 Task: Log work in the project WhiteCap for the issue 'Develop a new tool for automated testing of machine learning models for predictive maintenance' spent time as '4w 2d 14h 44m' and remaining time as '4w 3d 2h 55m' and move to bottom of backlog. Now add the issue to the epic 'Digital Transformation'.
Action: Mouse moved to (918, 360)
Screenshot: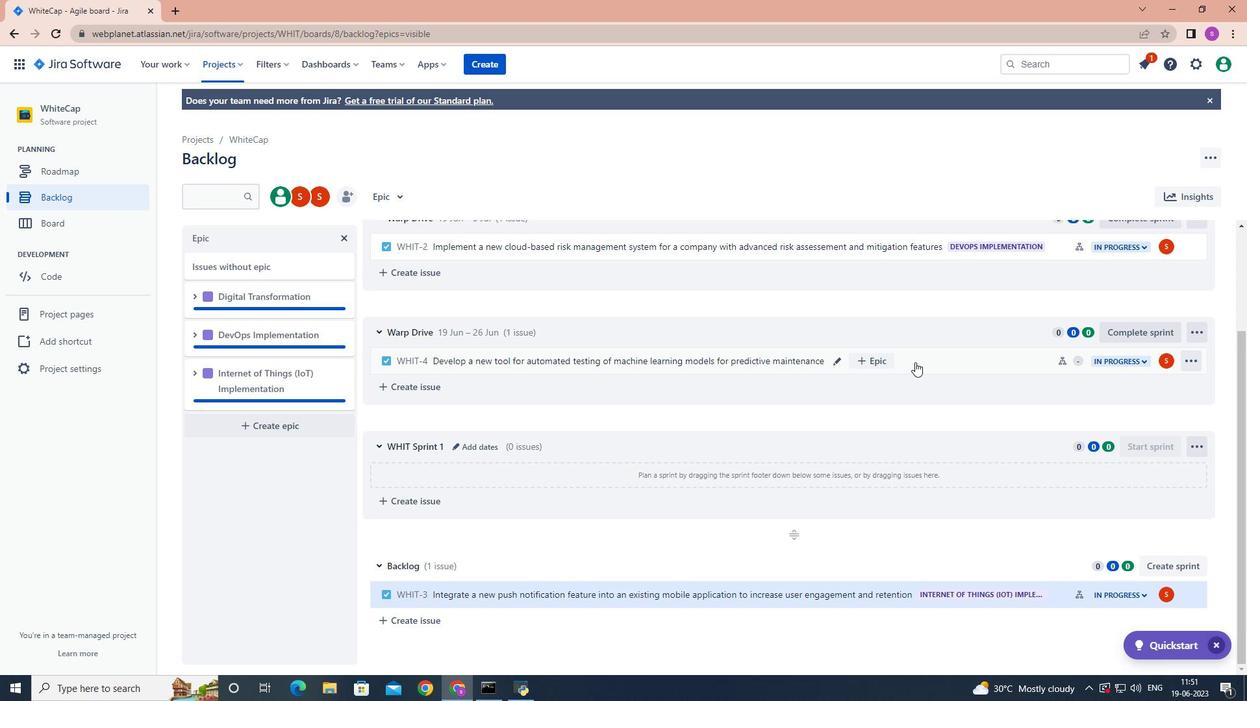 
Action: Mouse pressed left at (918, 360)
Screenshot: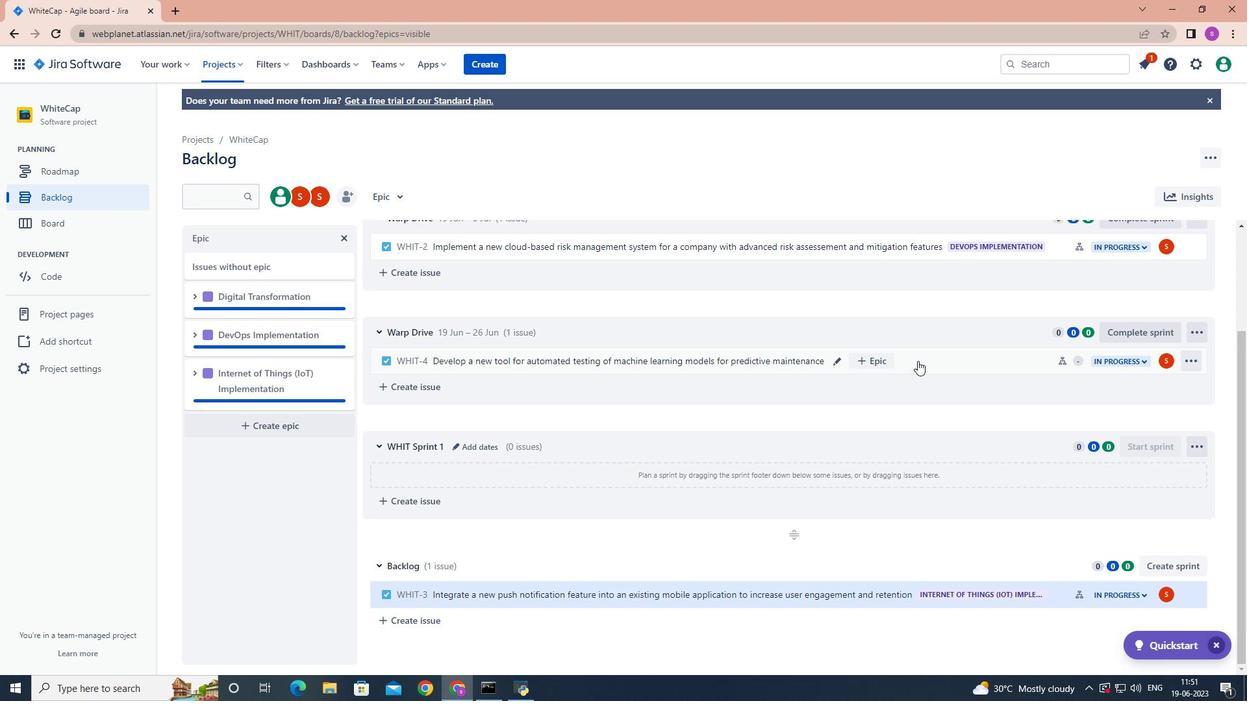 
Action: Mouse moved to (1191, 237)
Screenshot: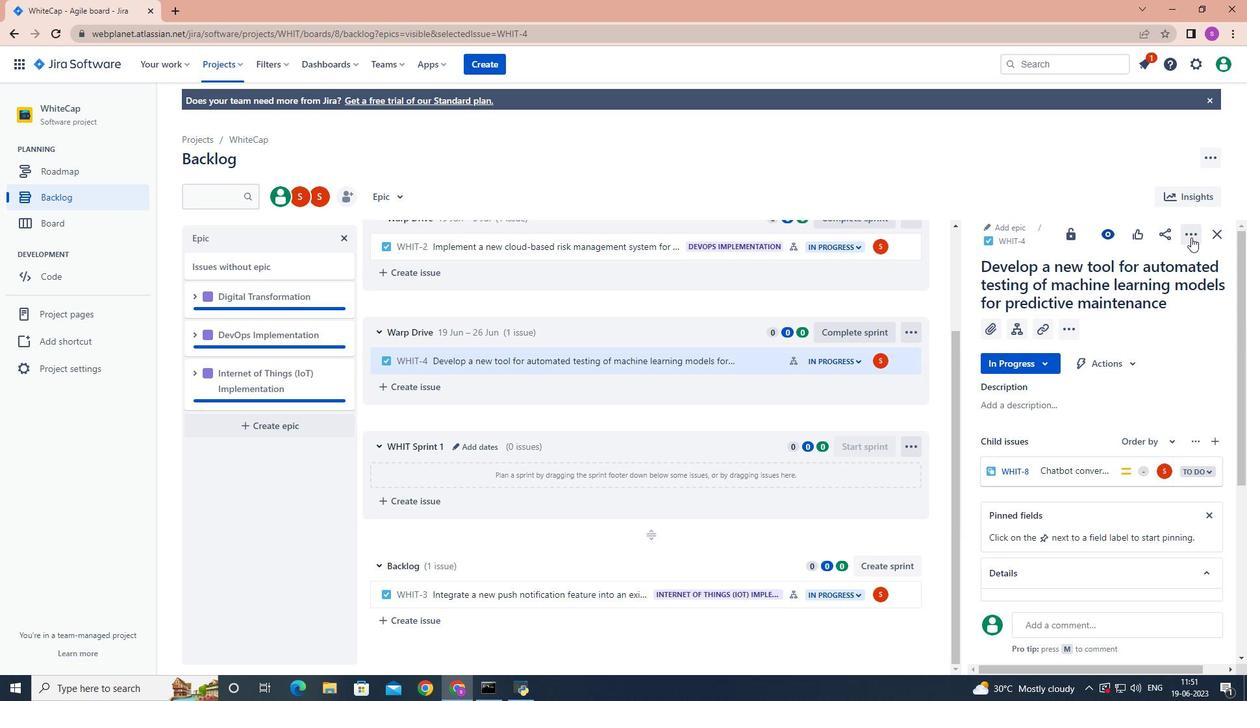 
Action: Mouse pressed left at (1191, 237)
Screenshot: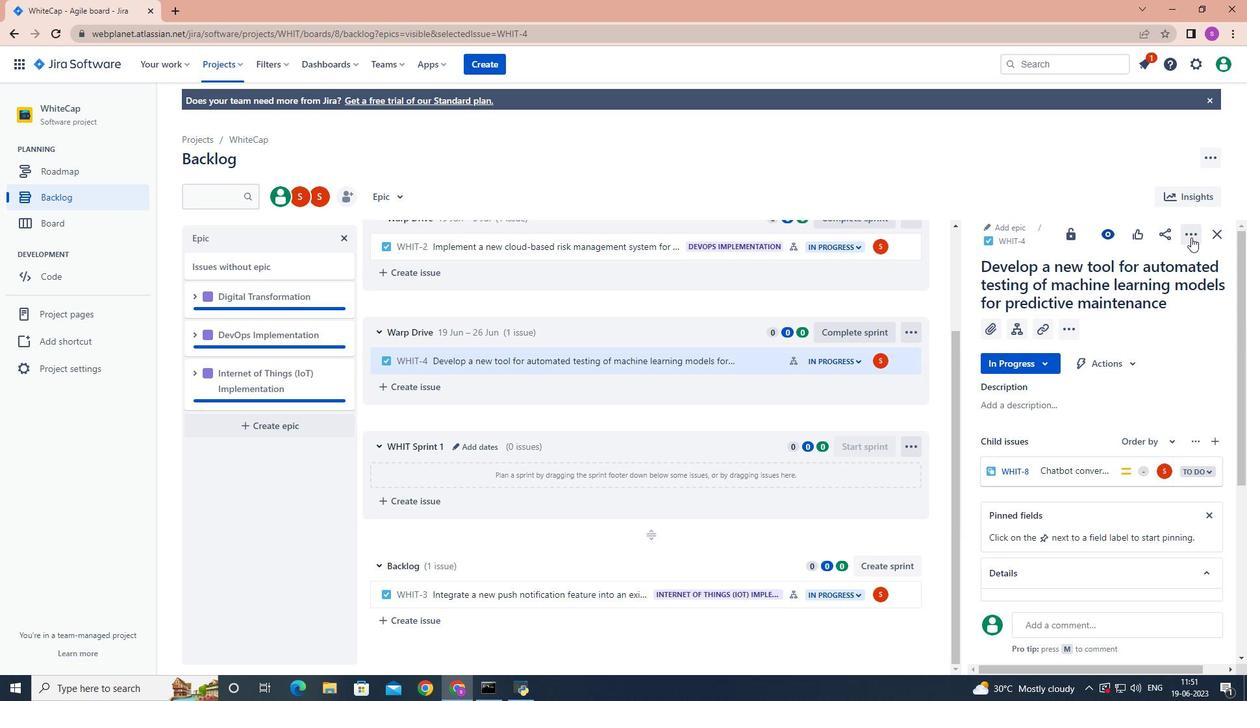 
Action: Mouse moved to (1140, 267)
Screenshot: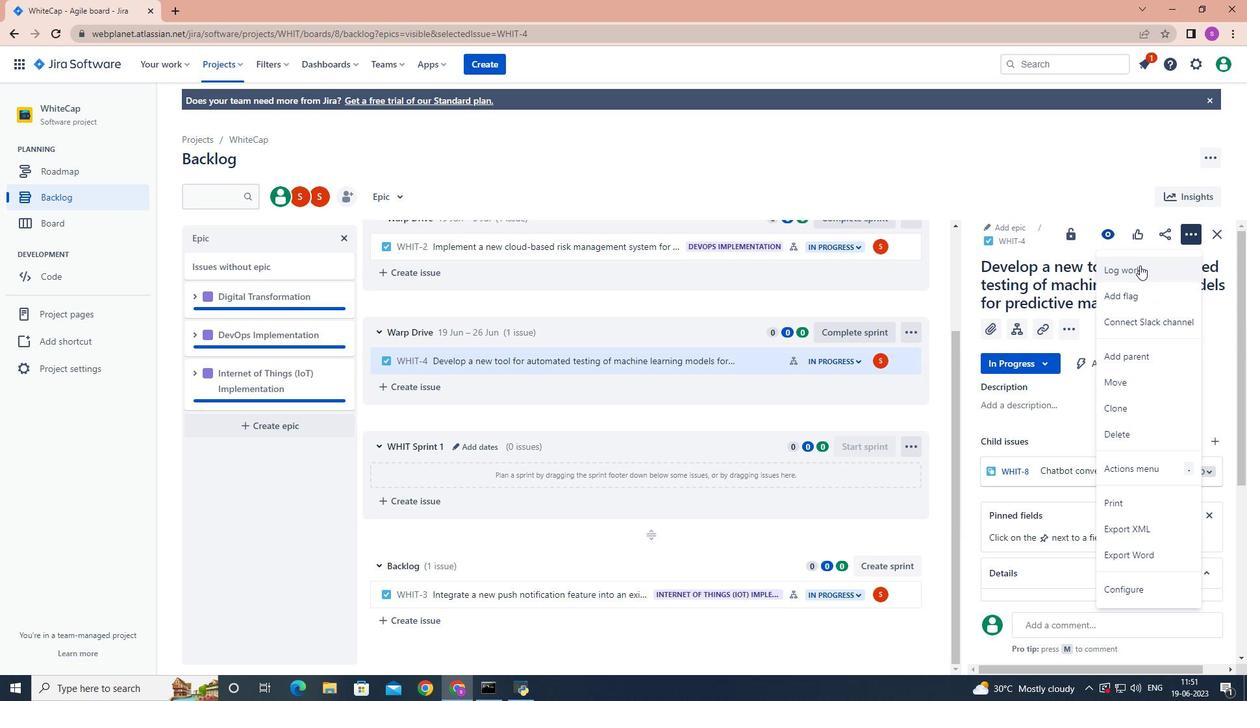 
Action: Mouse pressed left at (1140, 267)
Screenshot: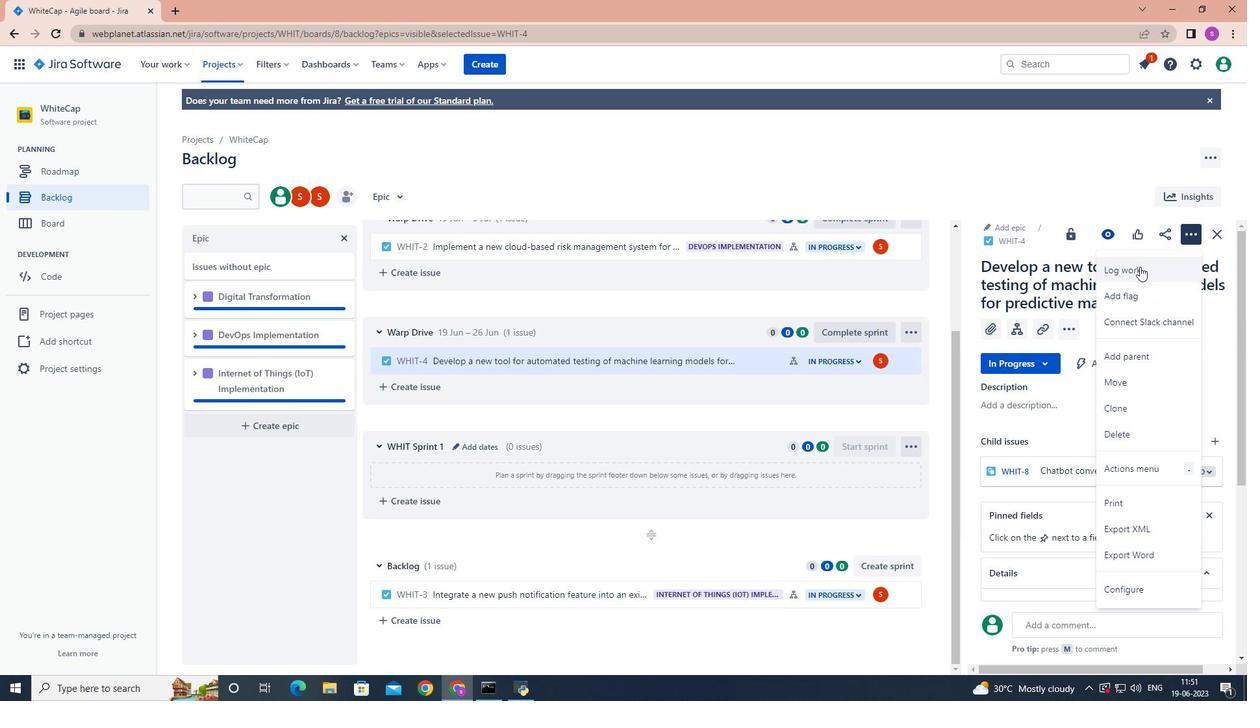 
Action: Mouse moved to (1141, 265)
Screenshot: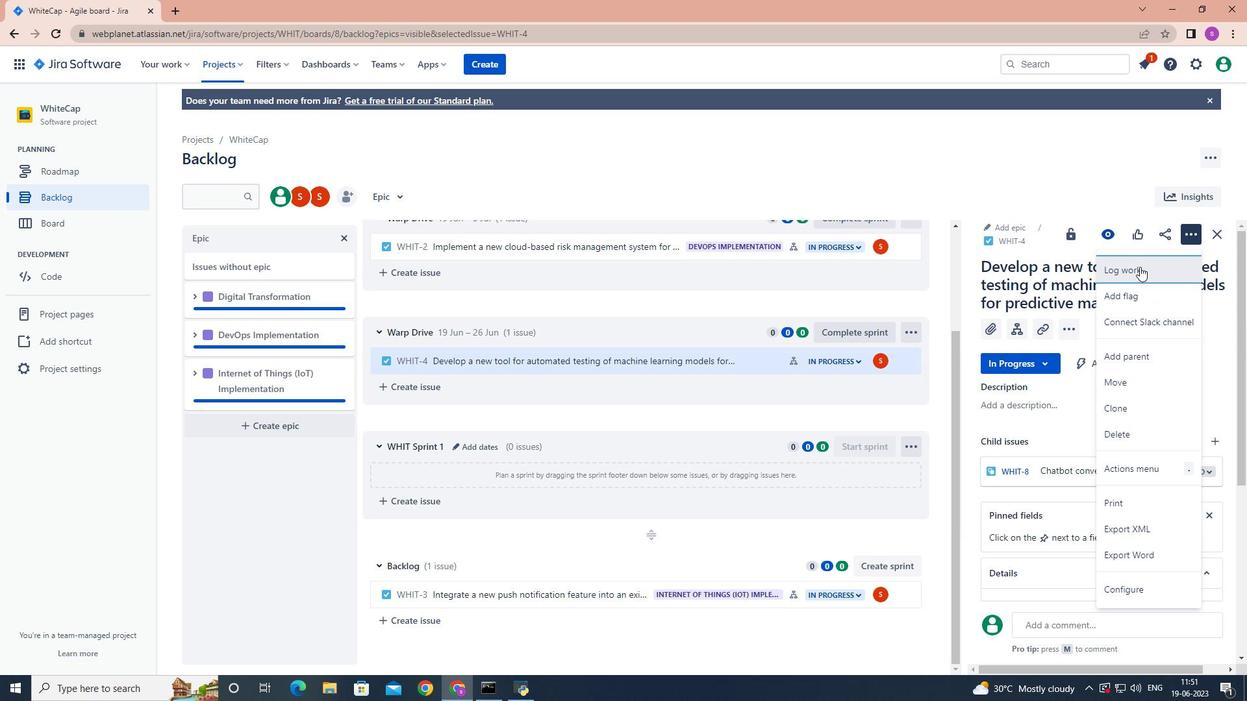 
Action: Key pressed 4w<Key.space>2d<Key.space>14h<Key.space>44m
Screenshot: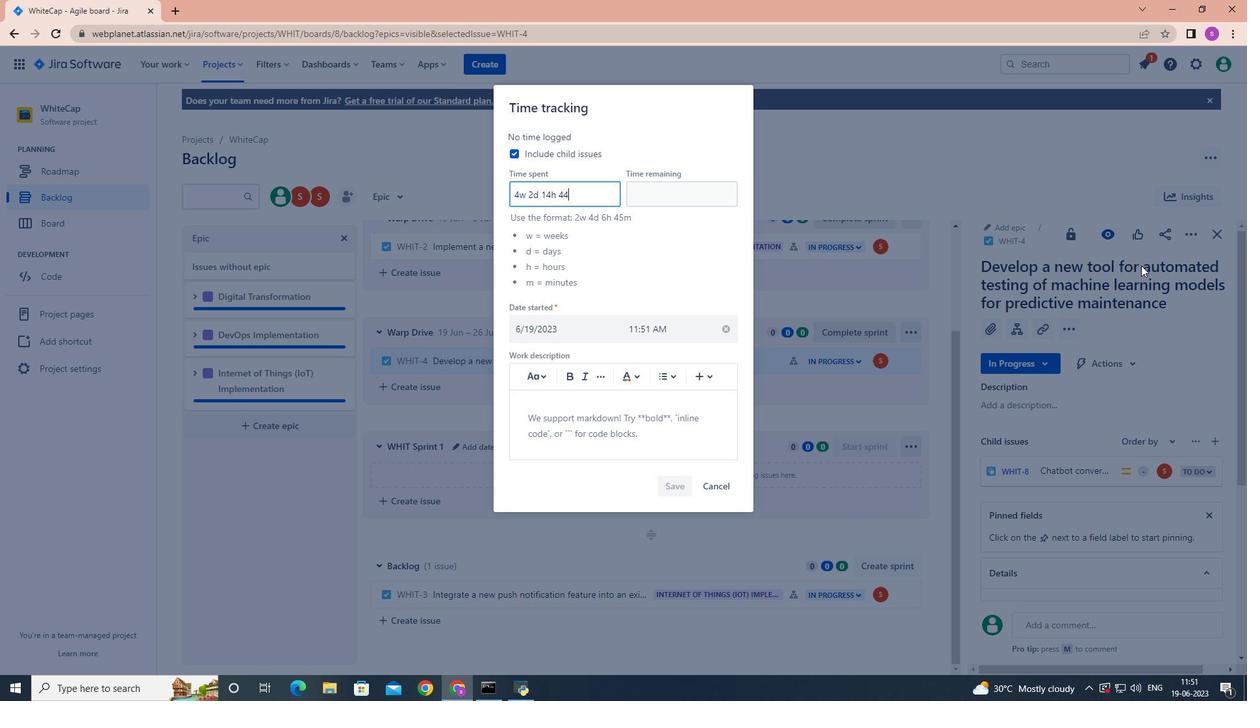 
Action: Mouse moved to (653, 196)
Screenshot: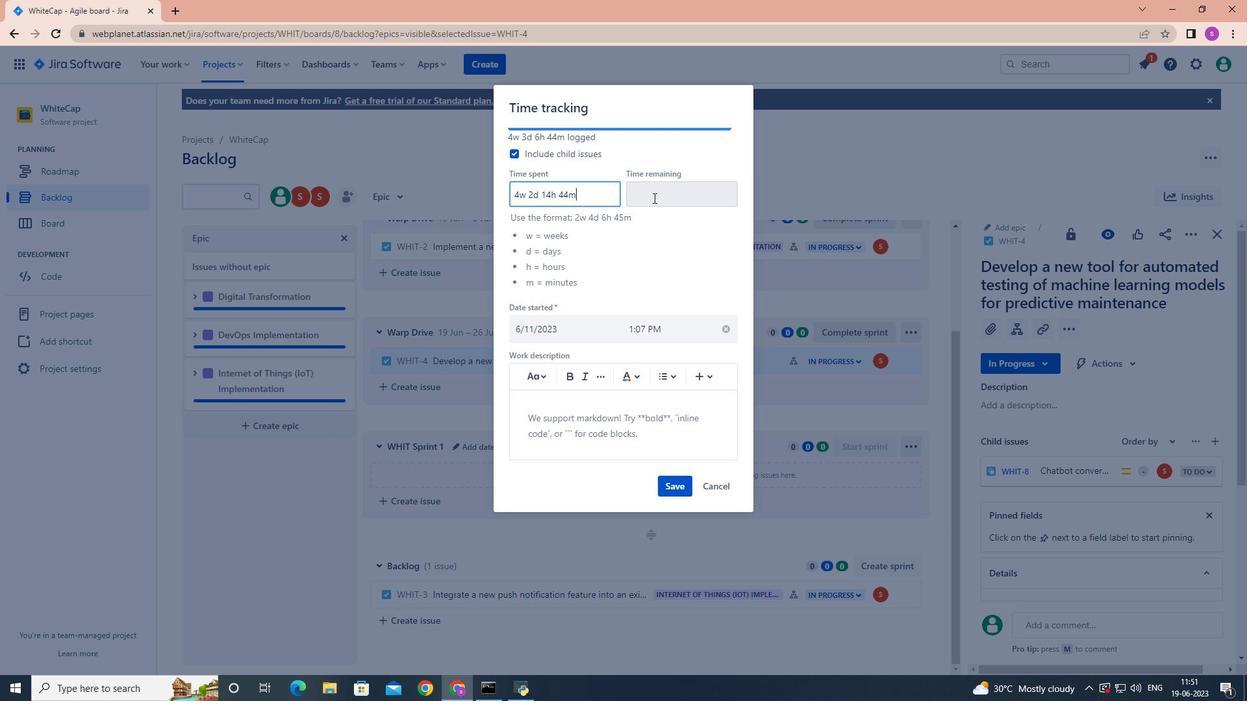 
Action: Mouse pressed left at (653, 196)
Screenshot: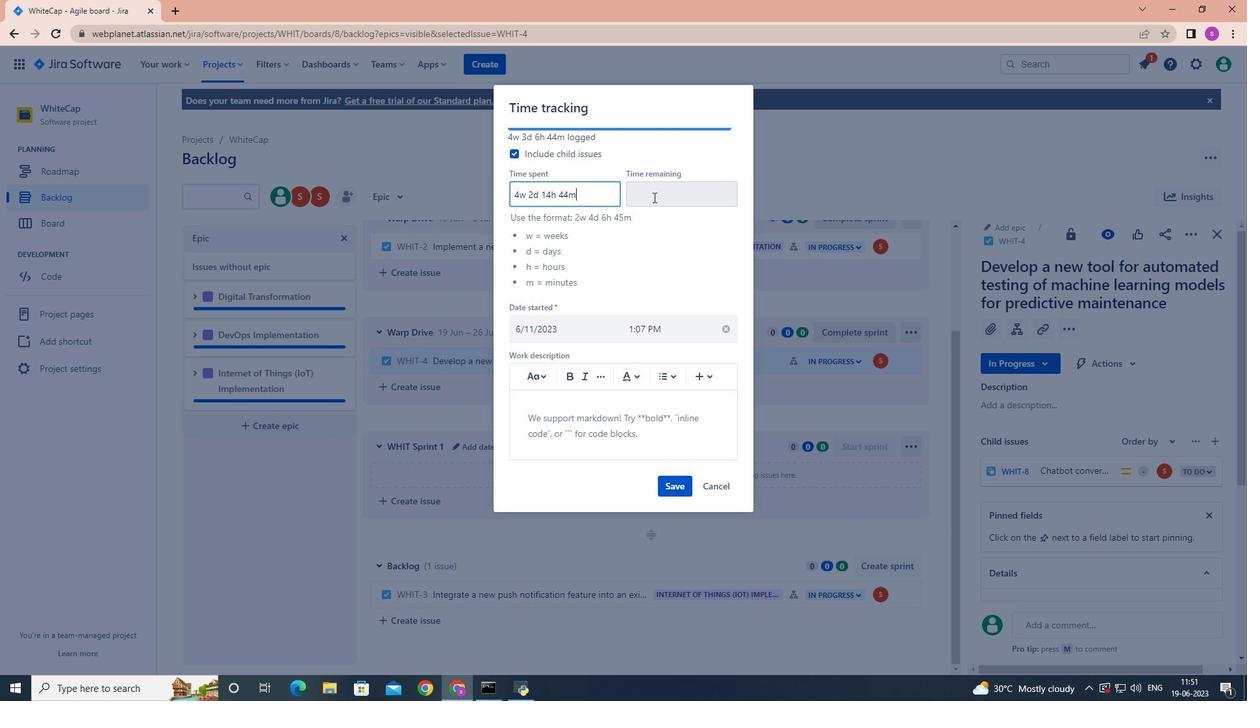 
Action: Mouse moved to (652, 196)
Screenshot: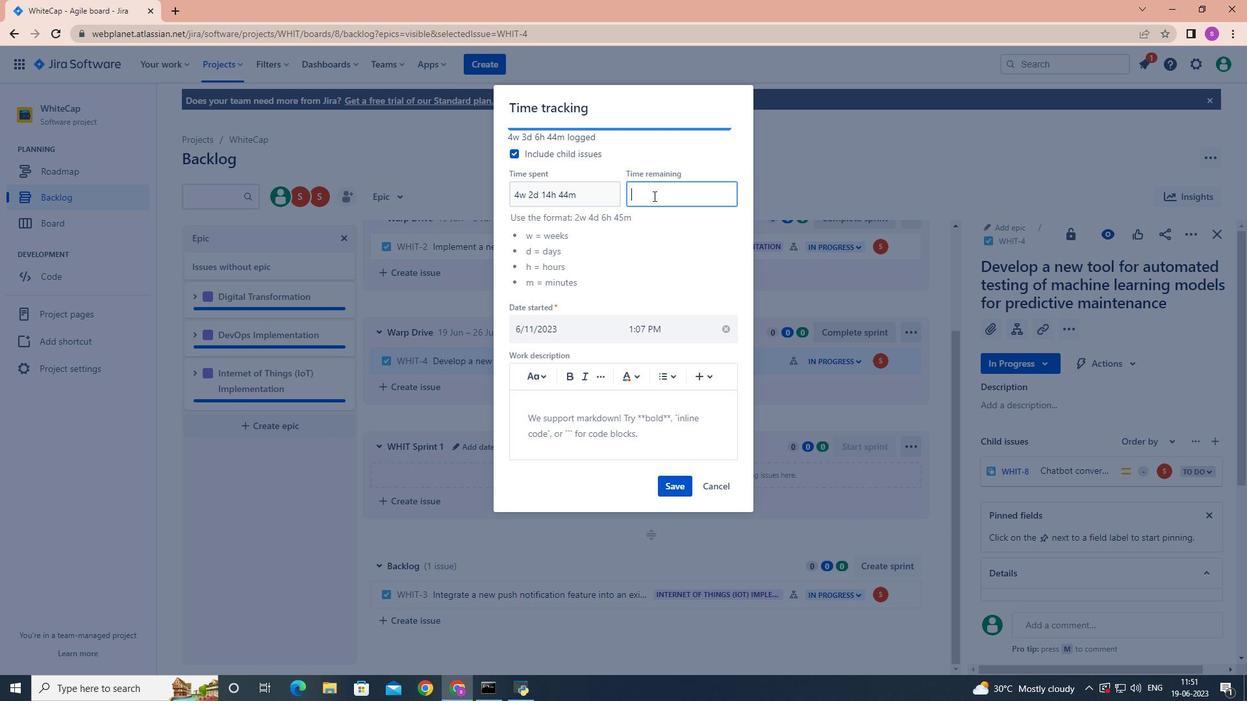 
Action: Key pressed 4w<Key.space>3d<Key.space>2h<Key.space>55m
Screenshot: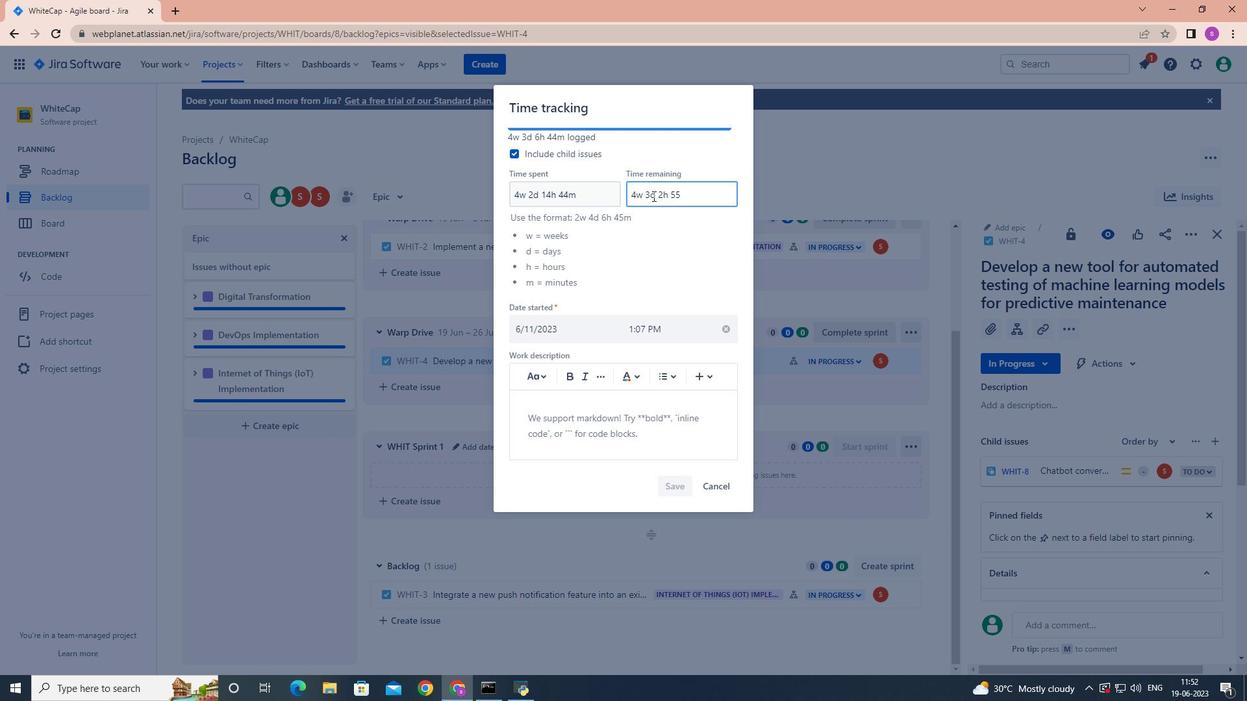 
Action: Mouse moved to (672, 489)
Screenshot: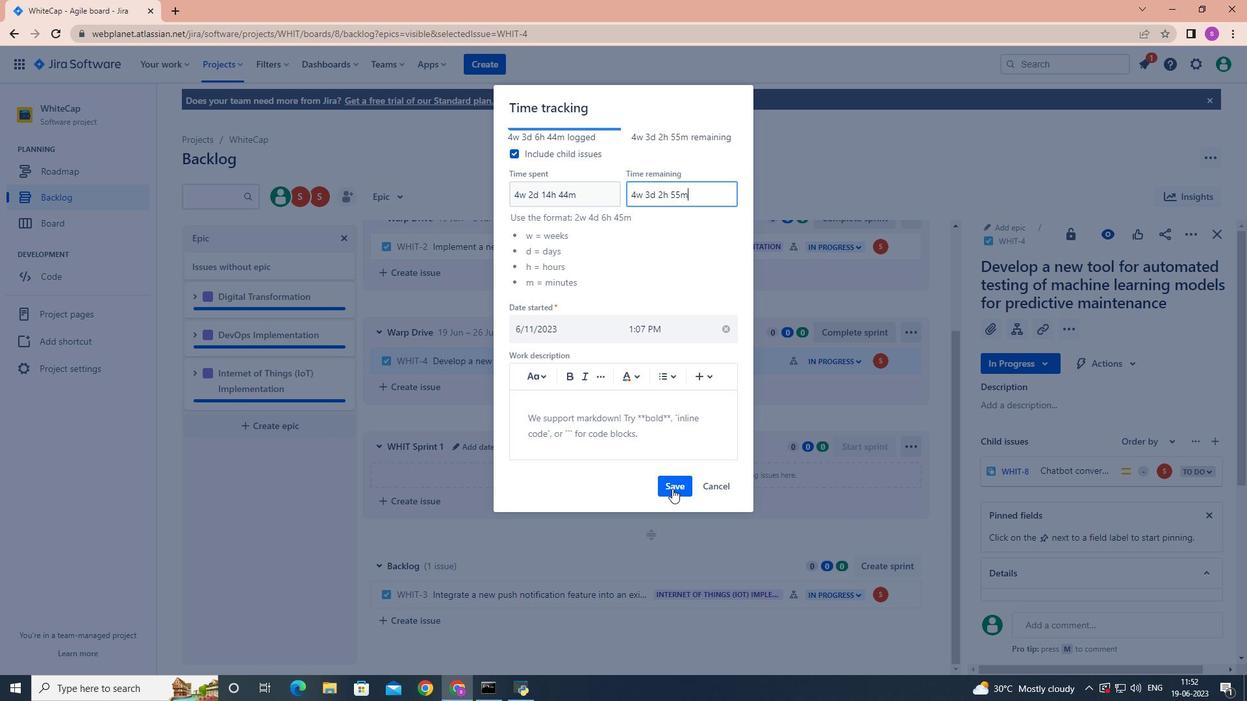 
Action: Mouse pressed left at (672, 489)
Screenshot: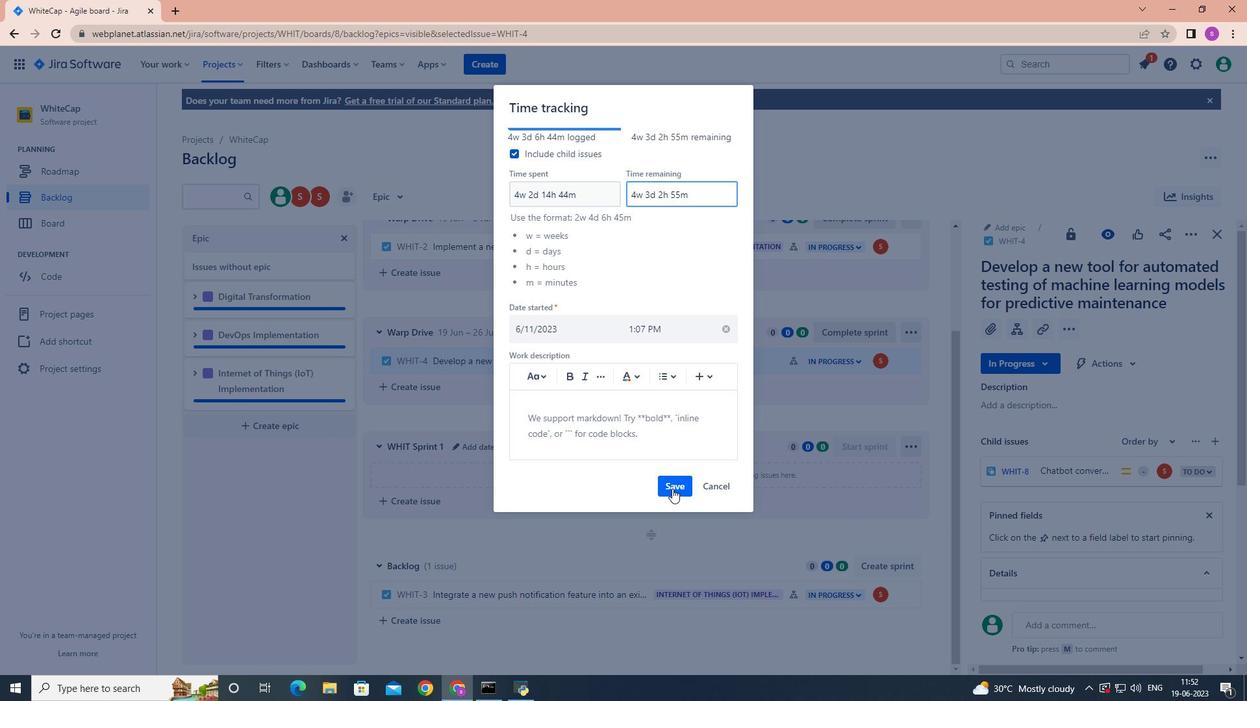 
Action: Mouse moved to (867, 434)
Screenshot: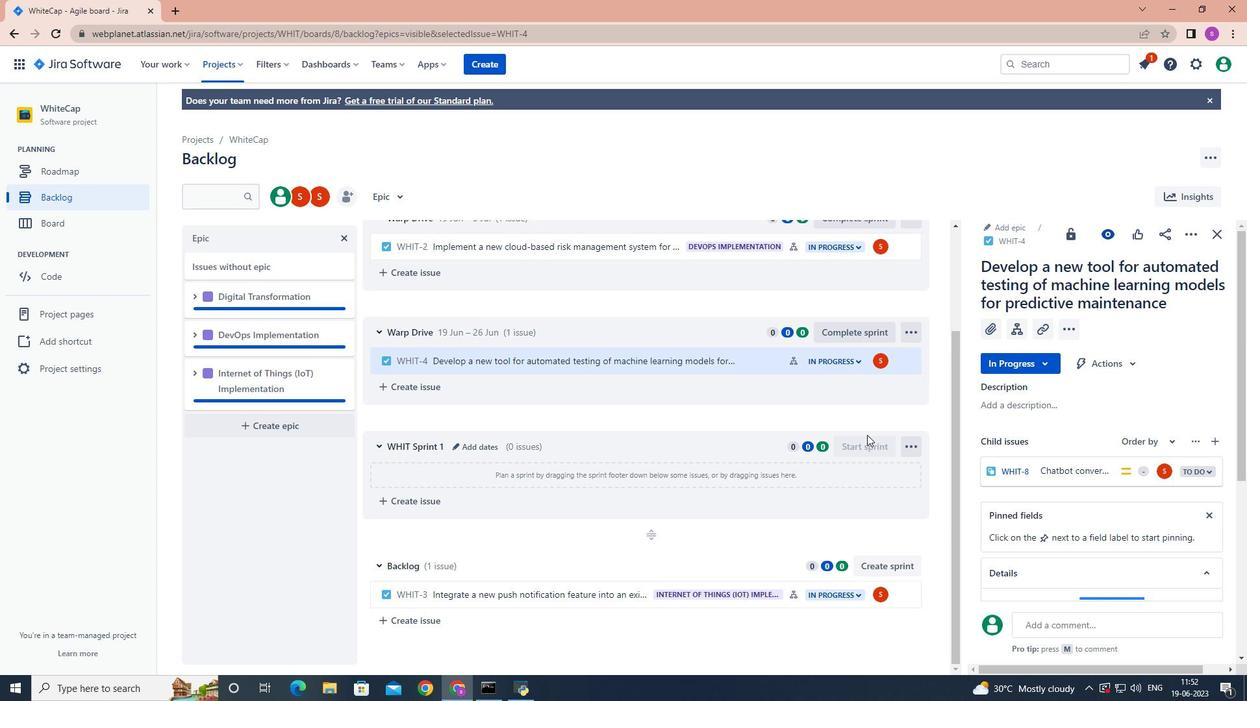 
Action: Mouse scrolled (867, 434) with delta (0, 0)
Screenshot: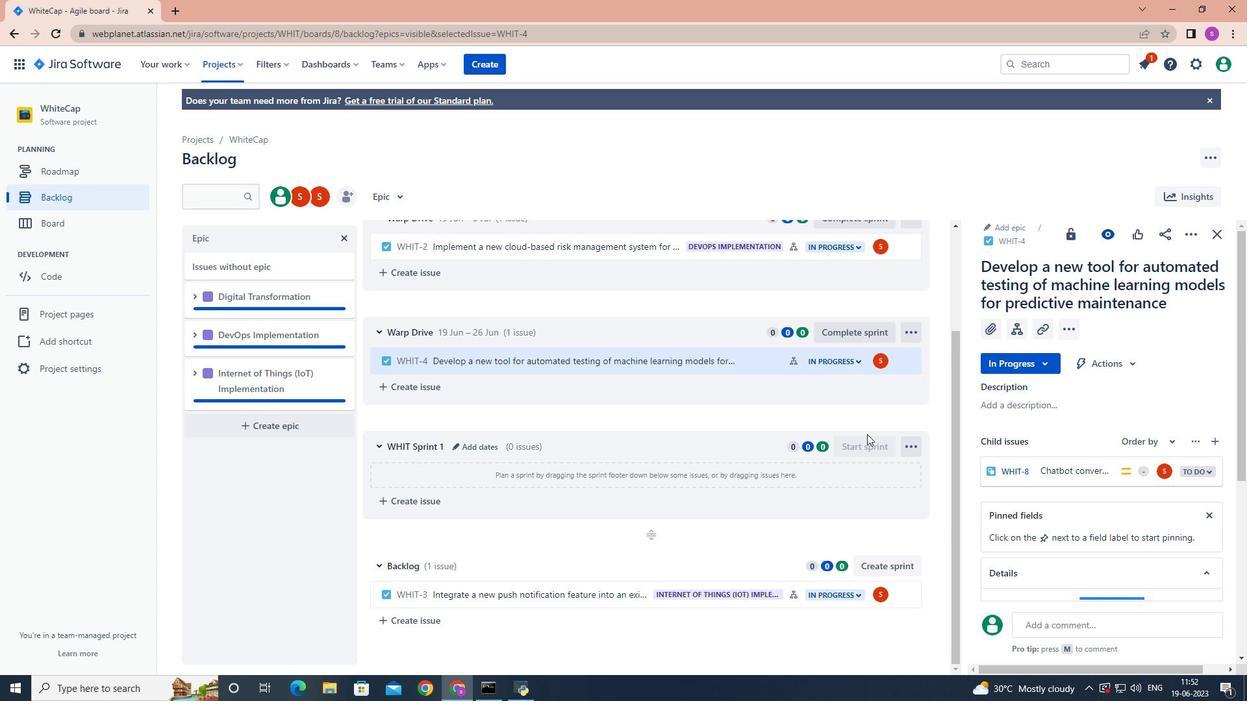 
Action: Mouse scrolled (867, 434) with delta (0, 0)
Screenshot: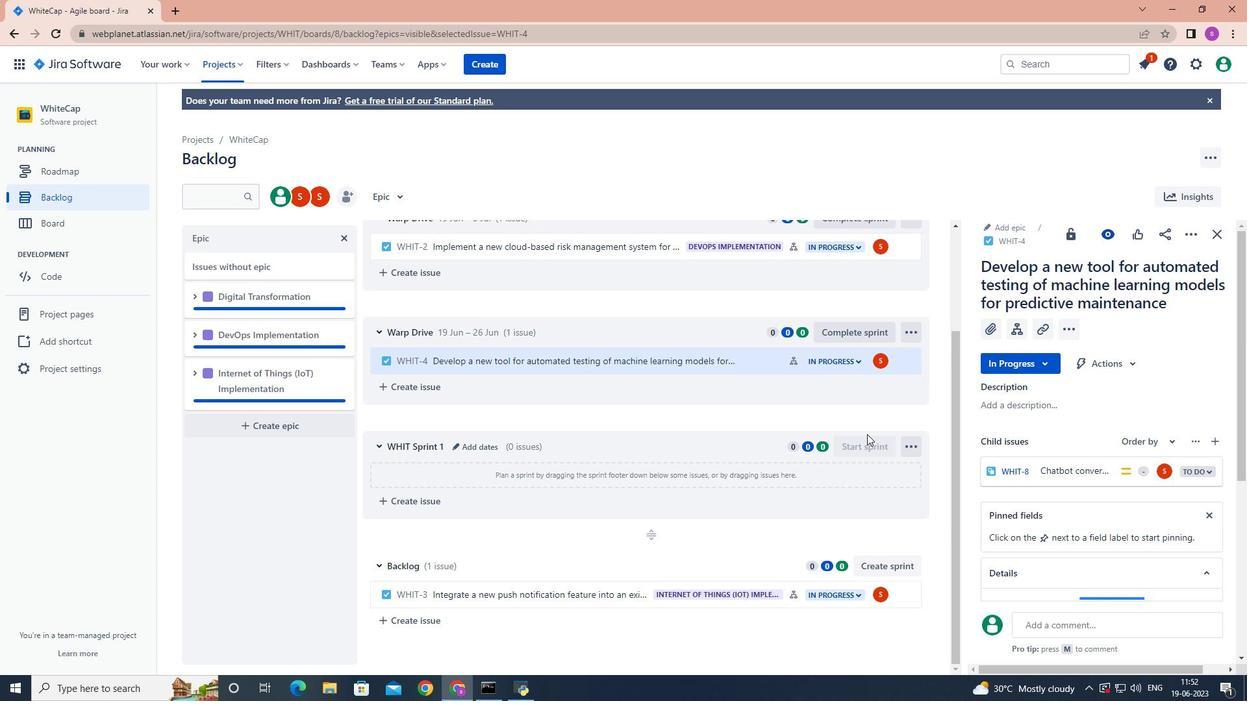 
Action: Mouse scrolled (867, 434) with delta (0, 0)
Screenshot: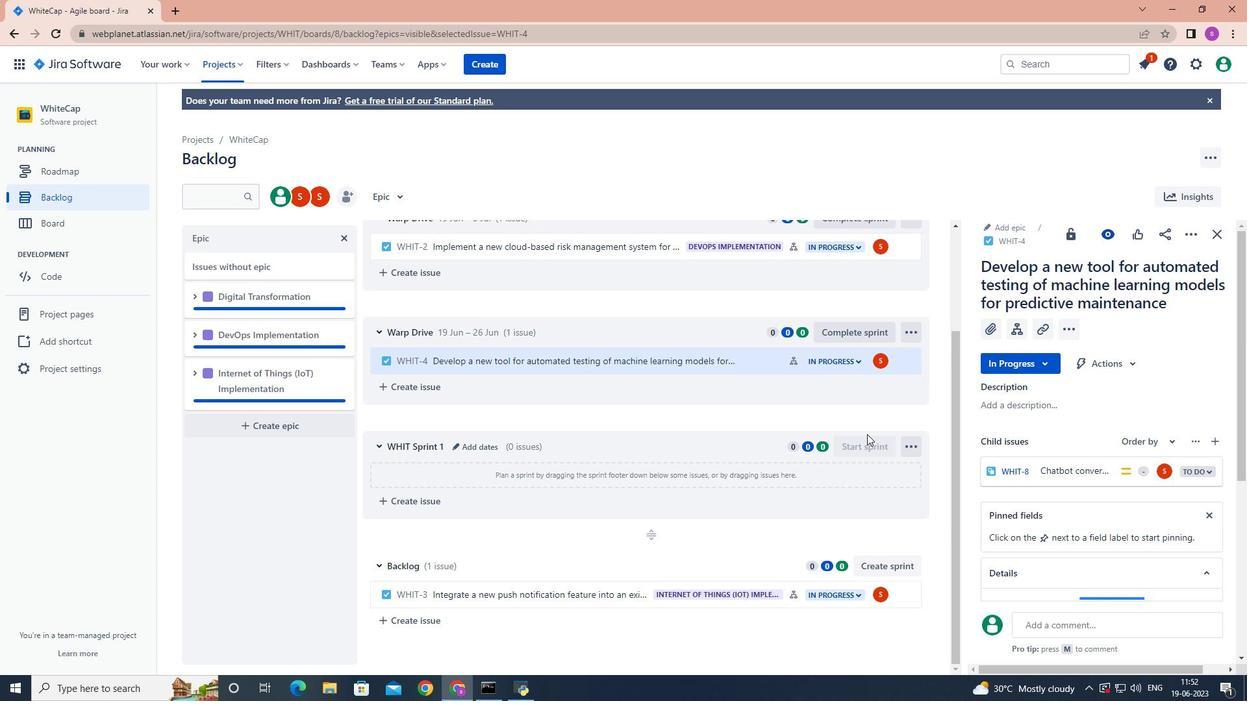 
Action: Mouse moved to (794, 465)
Screenshot: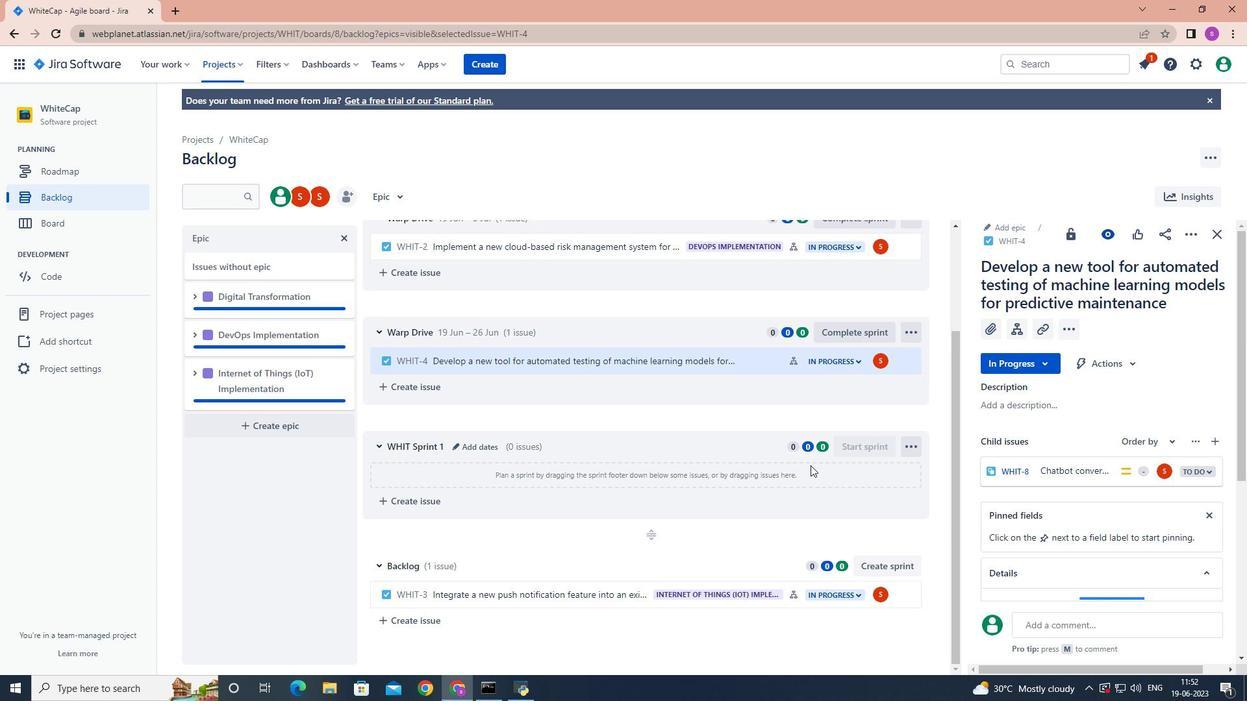 
Action: Mouse scrolled (794, 466) with delta (0, 0)
Screenshot: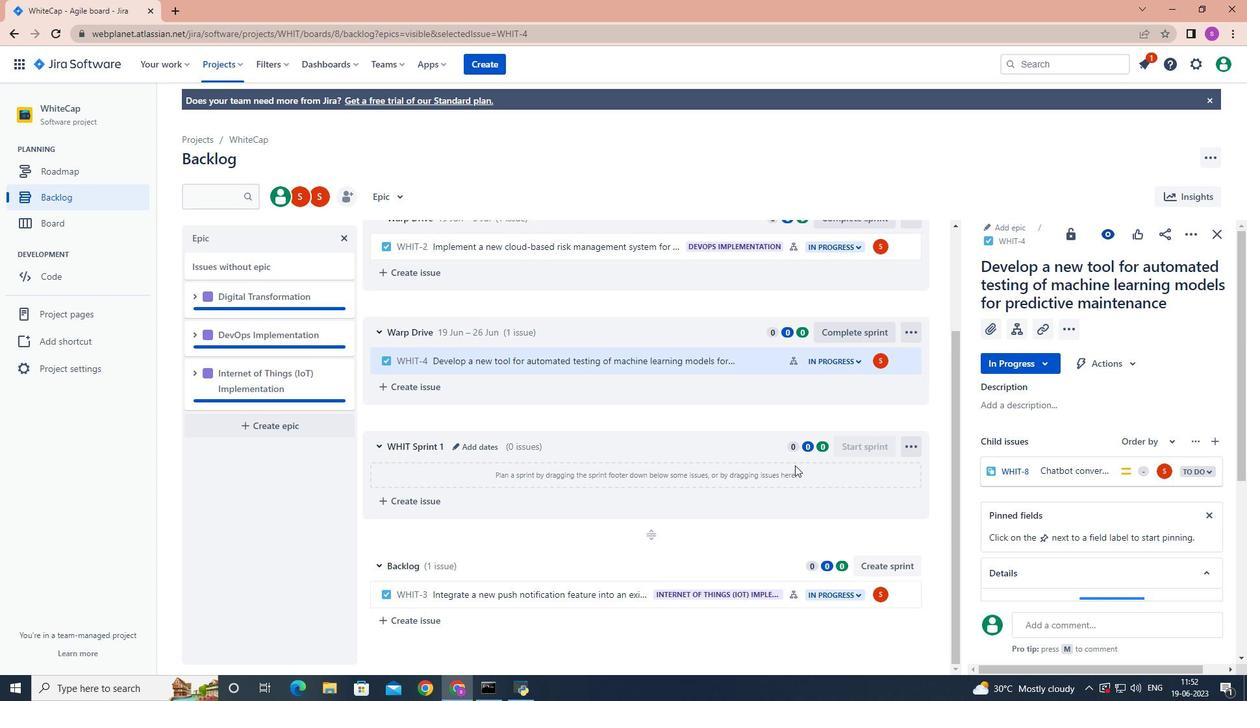 
Action: Mouse scrolled (794, 466) with delta (0, 0)
Screenshot: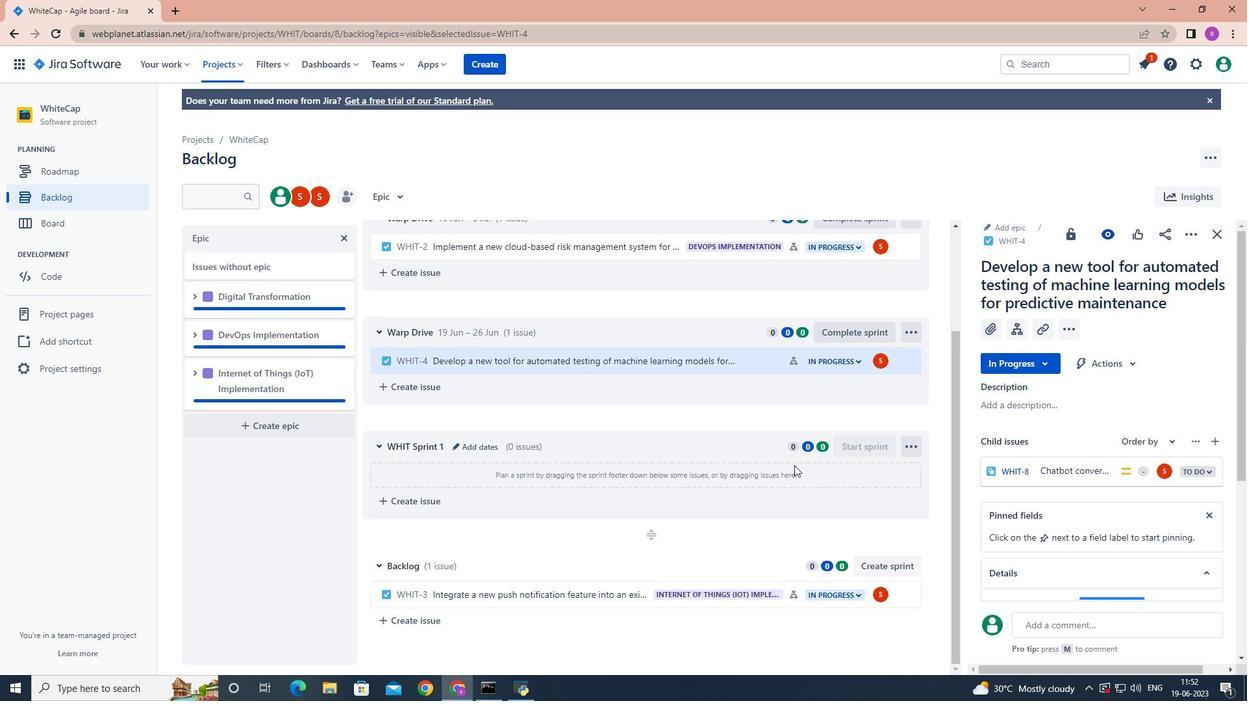 
Action: Mouse scrolled (794, 466) with delta (0, 0)
Screenshot: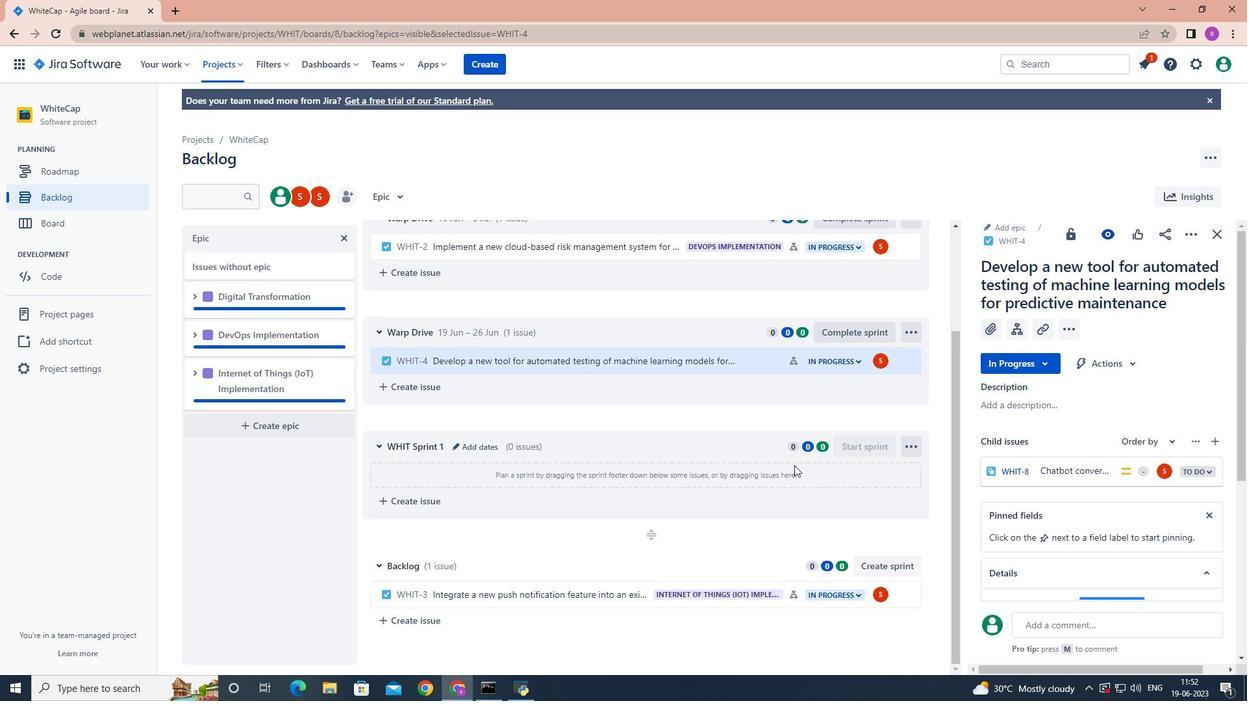 
Action: Mouse scrolled (794, 466) with delta (0, 0)
Screenshot: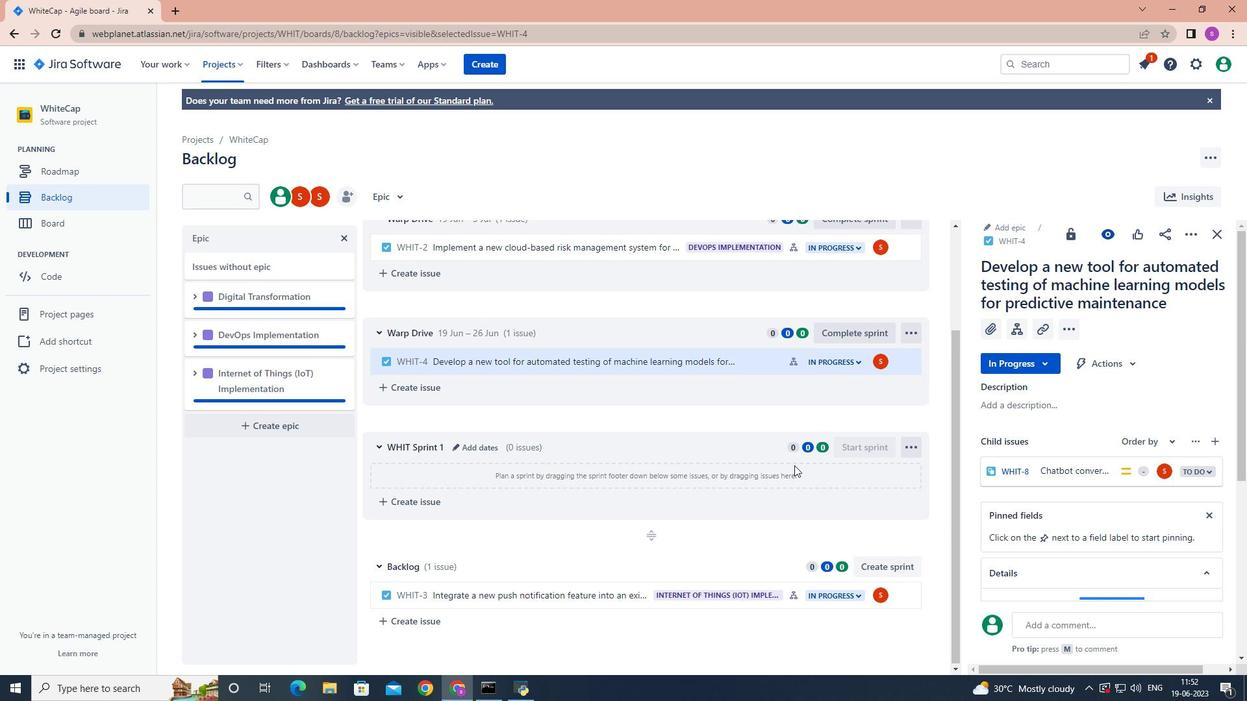 
Action: Mouse scrolled (794, 466) with delta (0, 0)
Screenshot: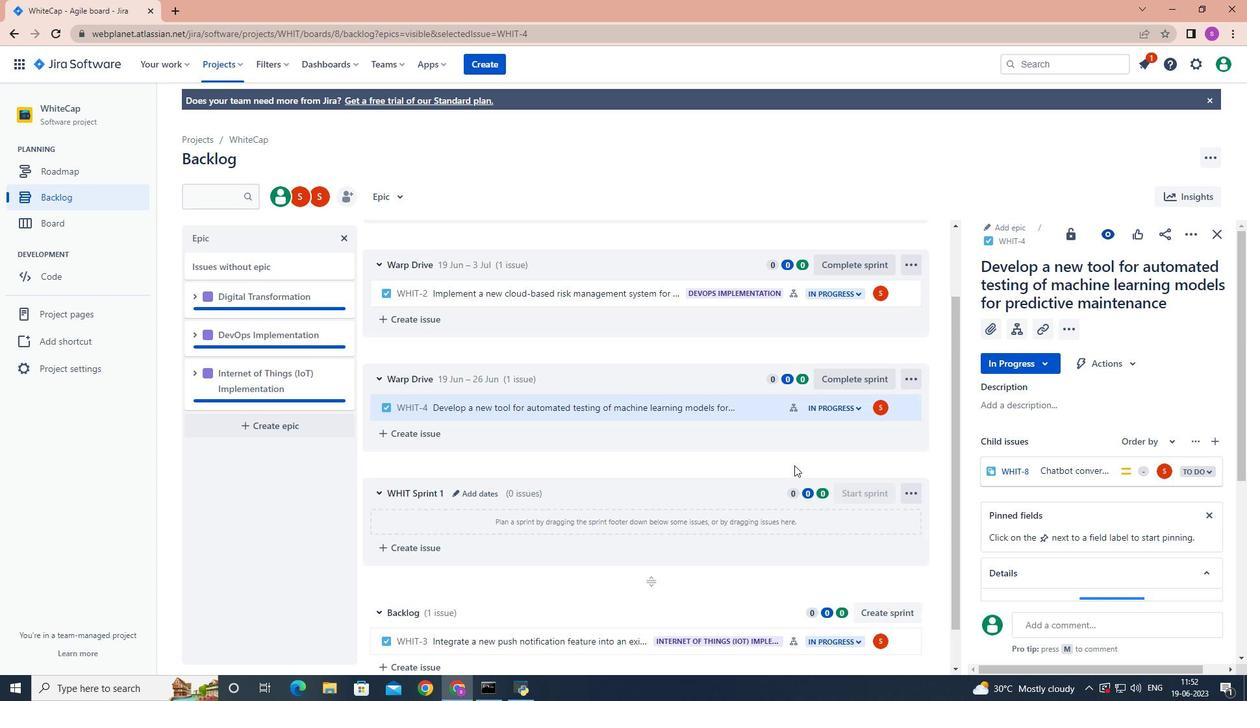 
Action: Mouse scrolled (794, 465) with delta (0, 0)
Screenshot: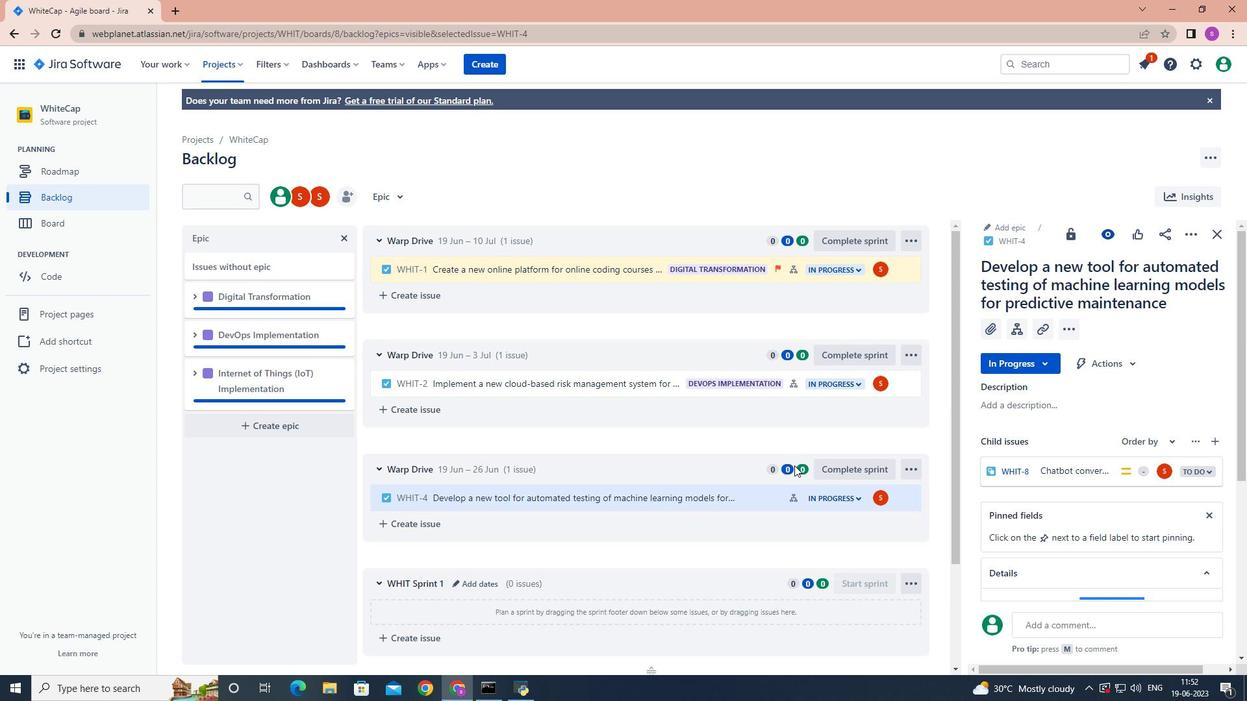 
Action: Mouse scrolled (794, 465) with delta (0, 0)
Screenshot: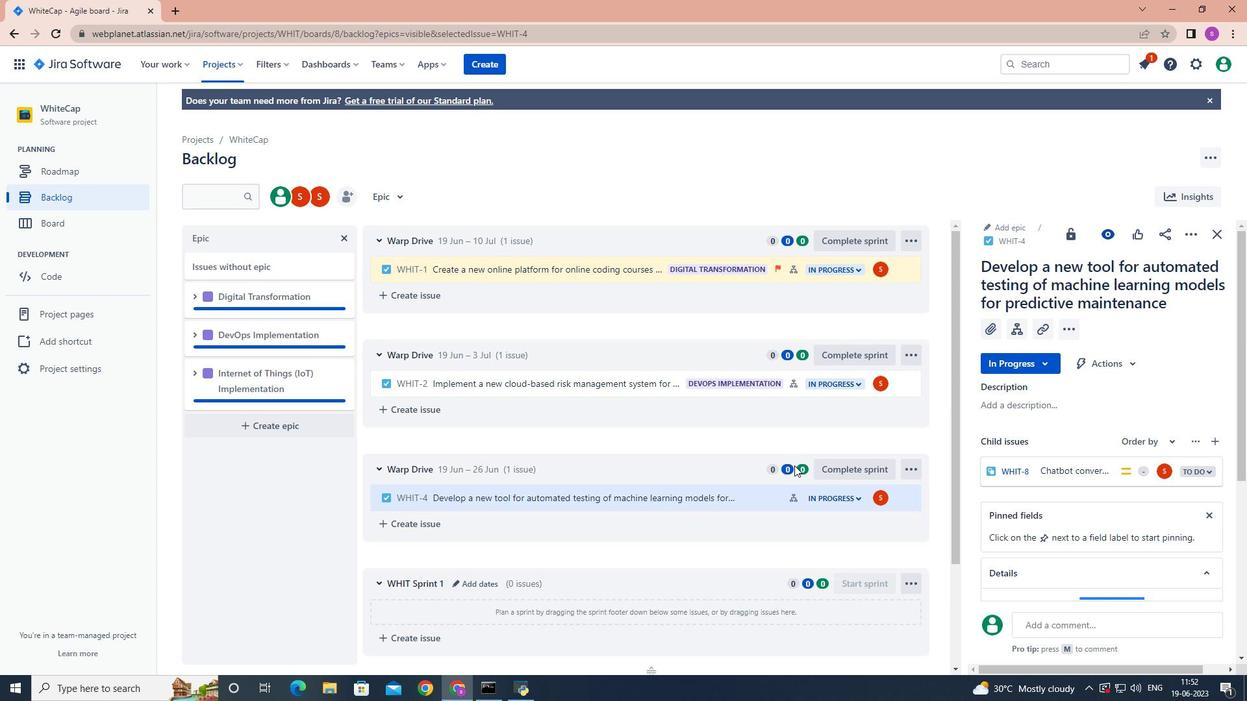 
Action: Mouse scrolled (794, 465) with delta (0, 0)
Screenshot: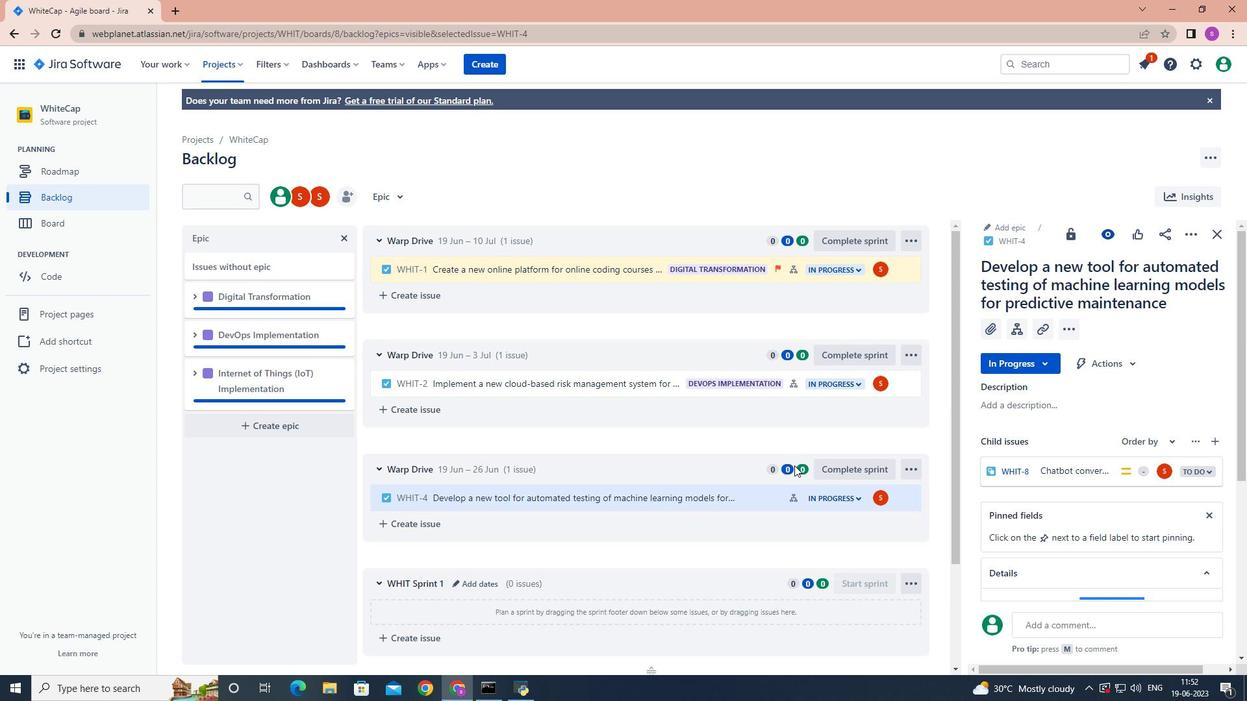 
Action: Mouse scrolled (794, 465) with delta (0, 0)
Screenshot: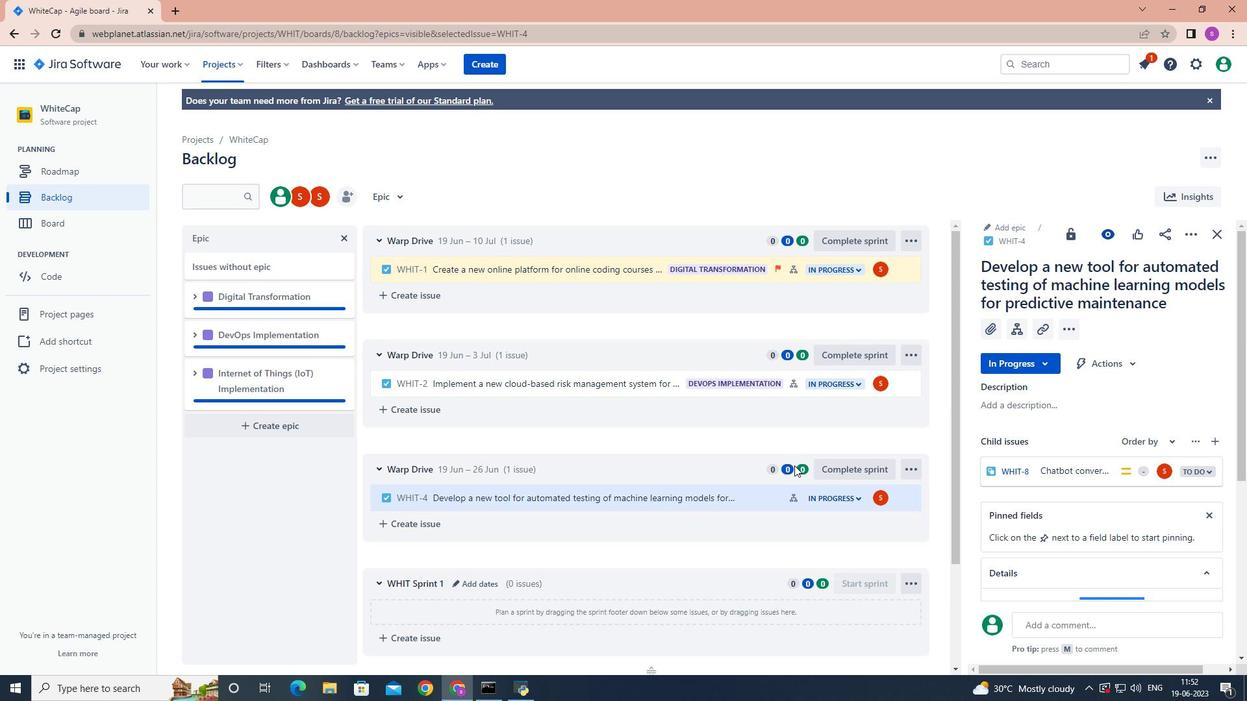 
Action: Mouse moved to (907, 360)
Screenshot: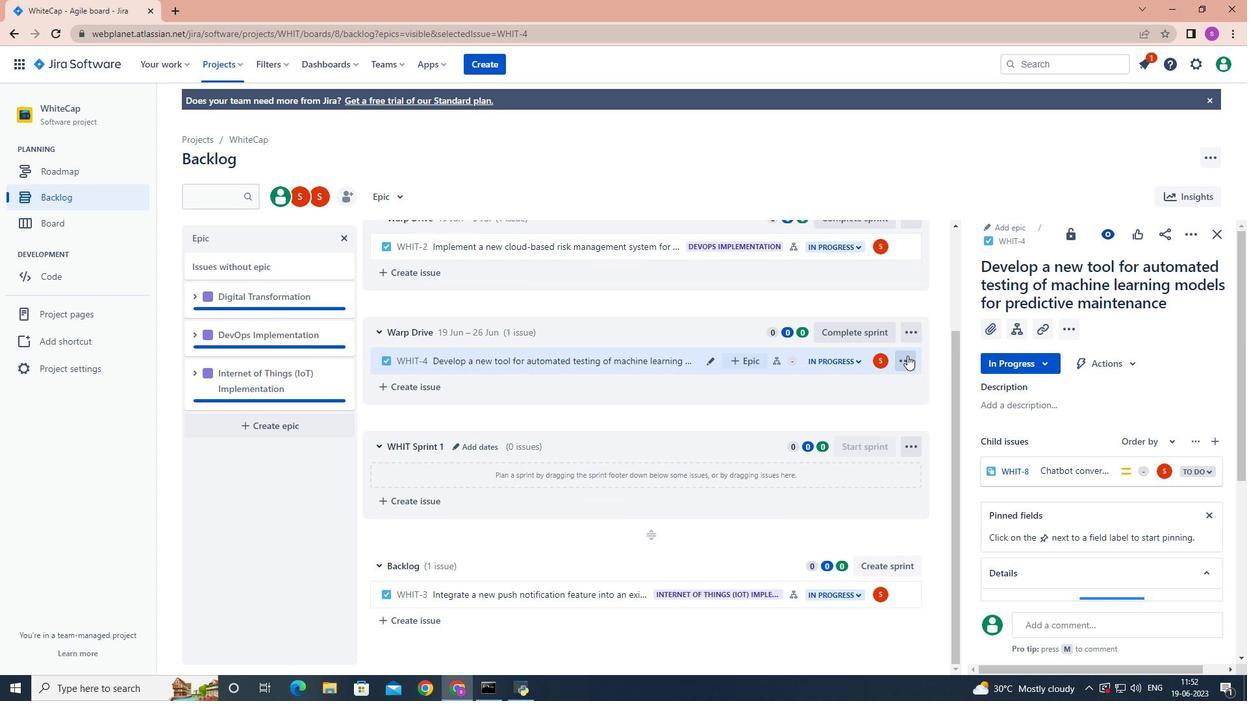 
Action: Mouse pressed left at (907, 360)
Screenshot: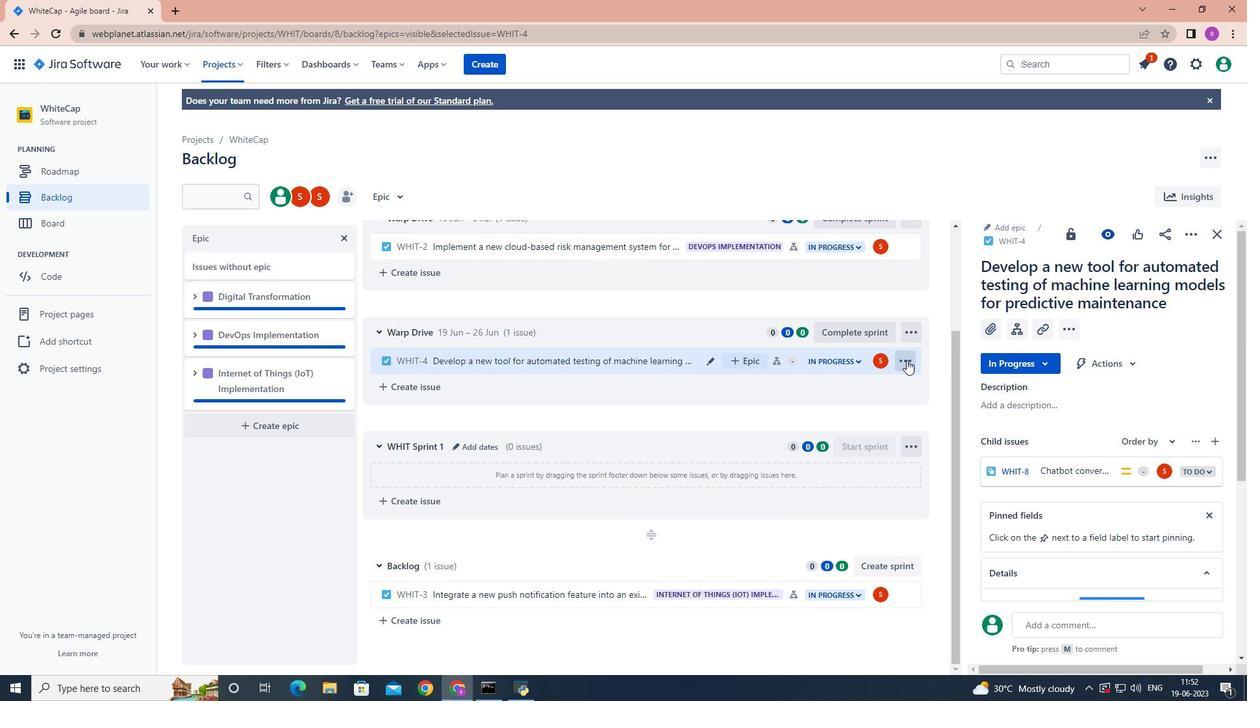 
Action: Mouse moved to (908, 357)
Screenshot: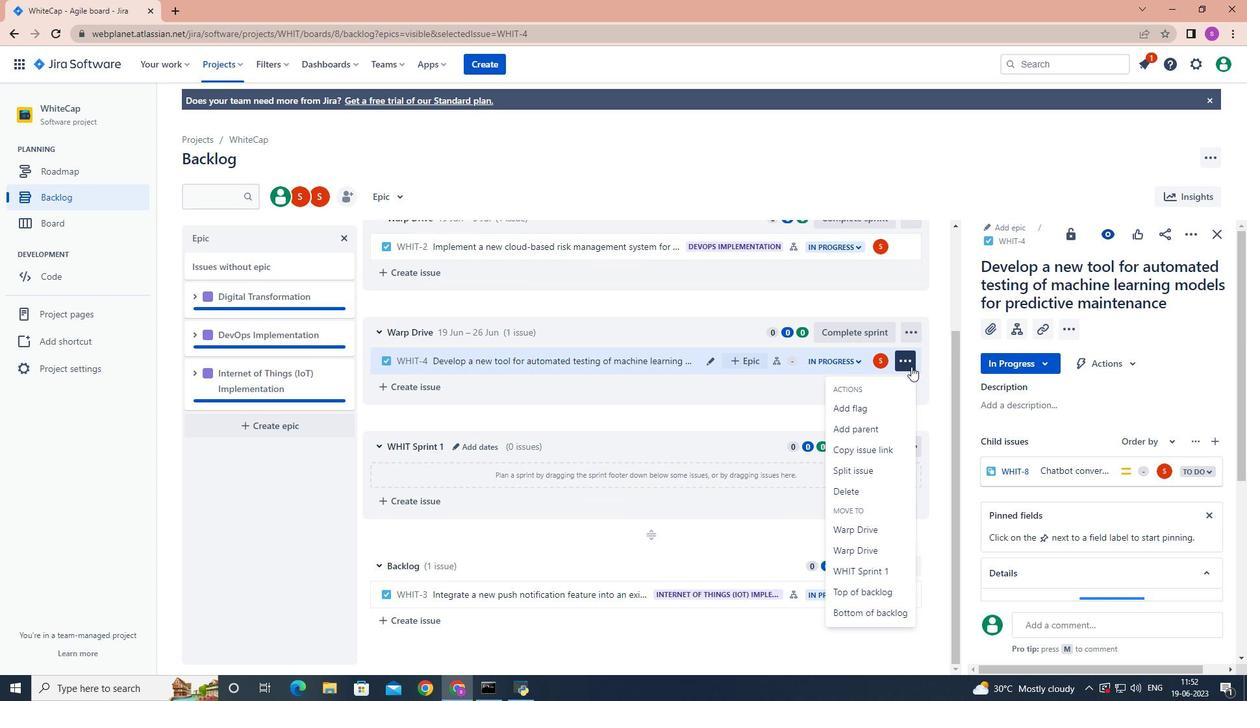 
Action: Mouse pressed left at (908, 357)
Screenshot: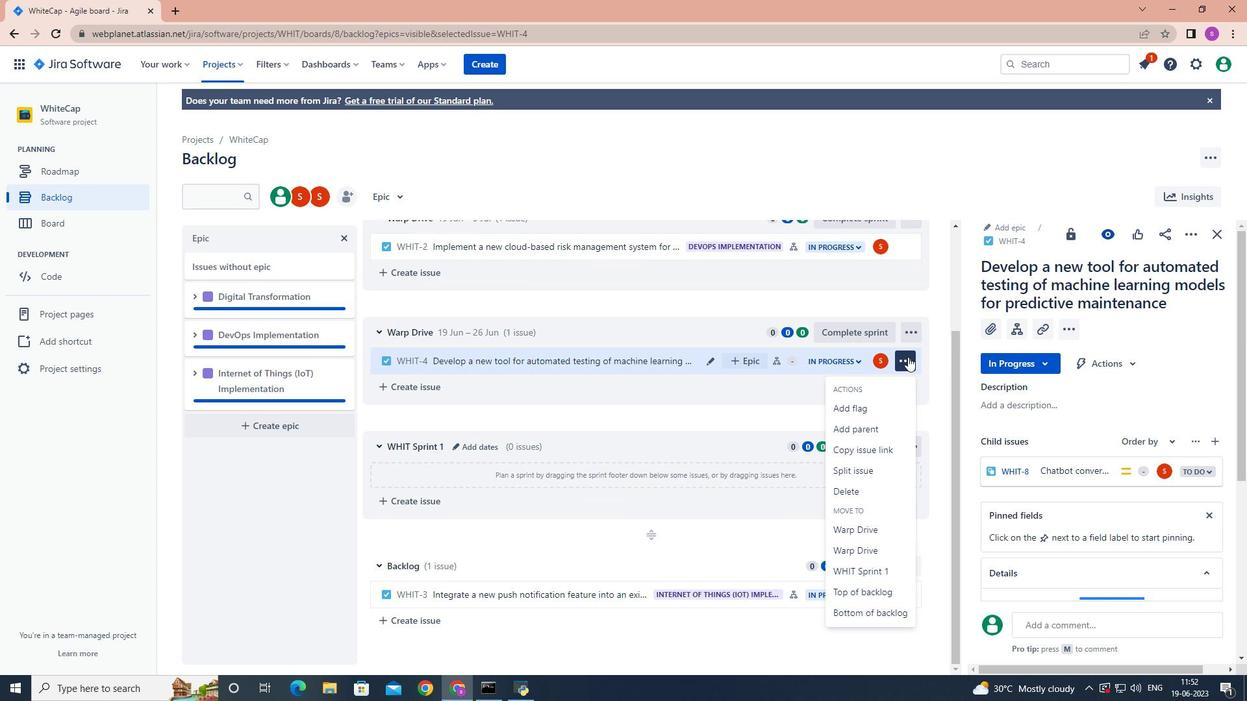 
Action: Mouse moved to (910, 331)
Screenshot: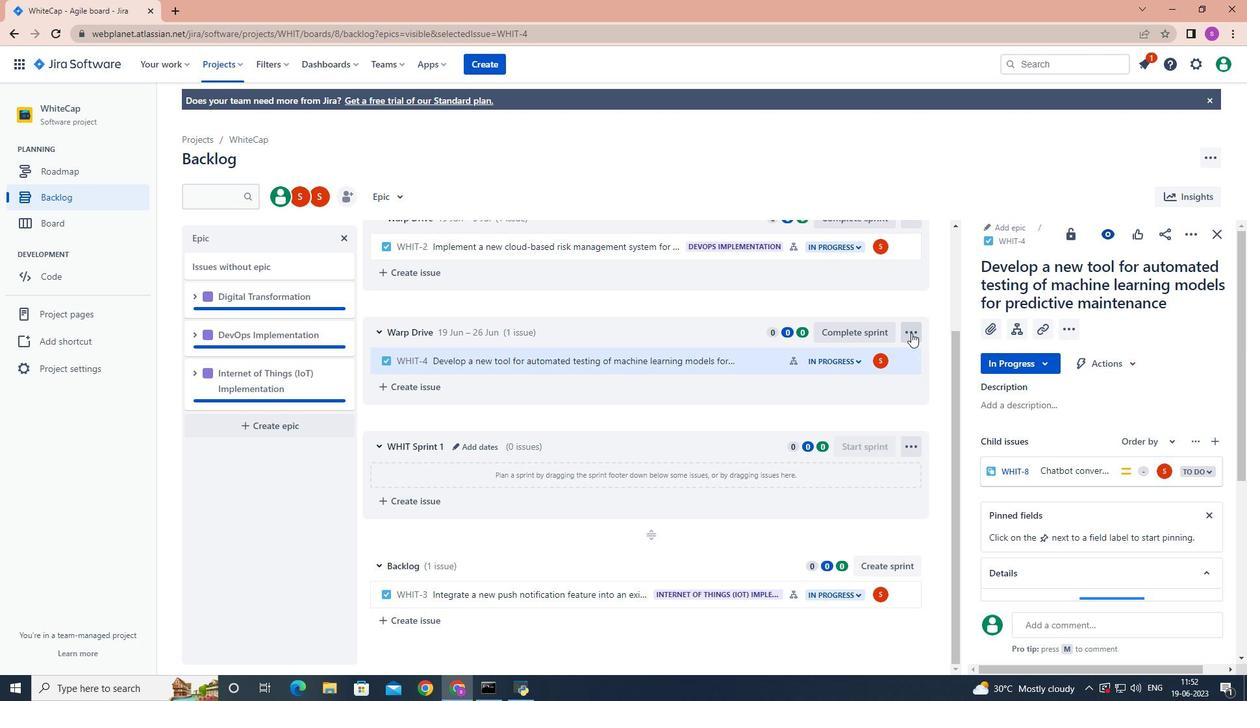
Action: Mouse pressed left at (910, 331)
Screenshot: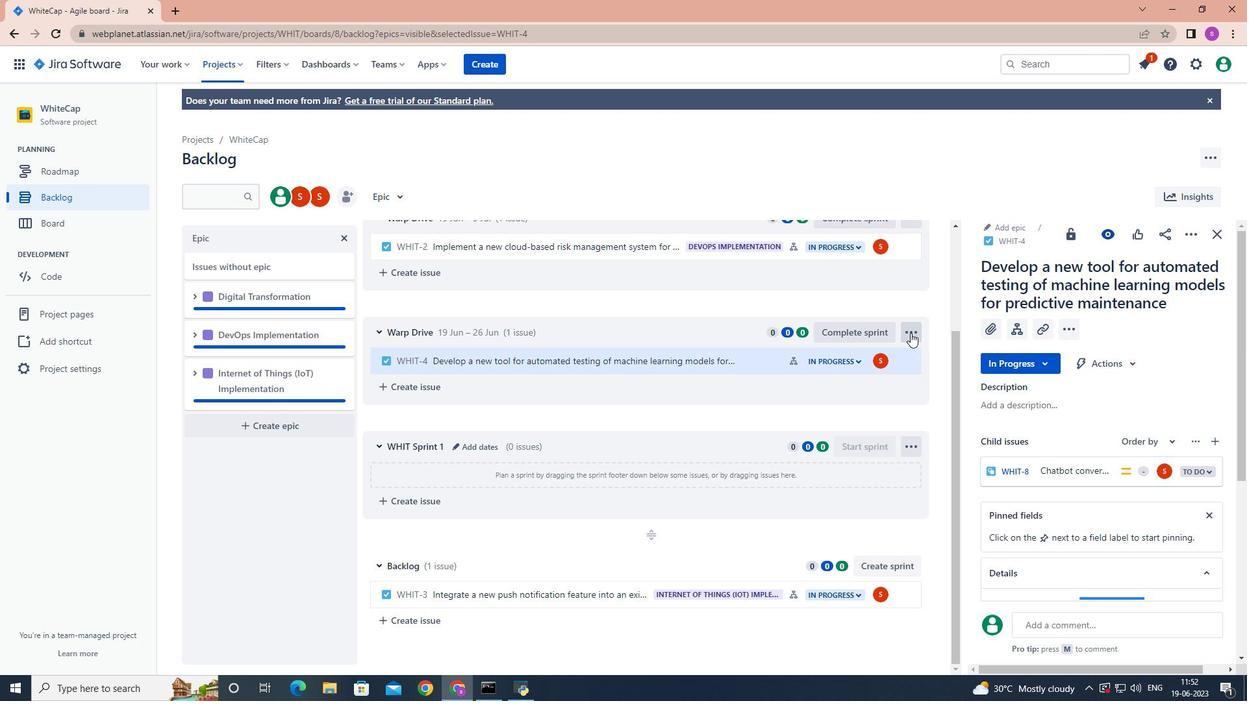 
Action: Mouse pressed left at (910, 331)
Screenshot: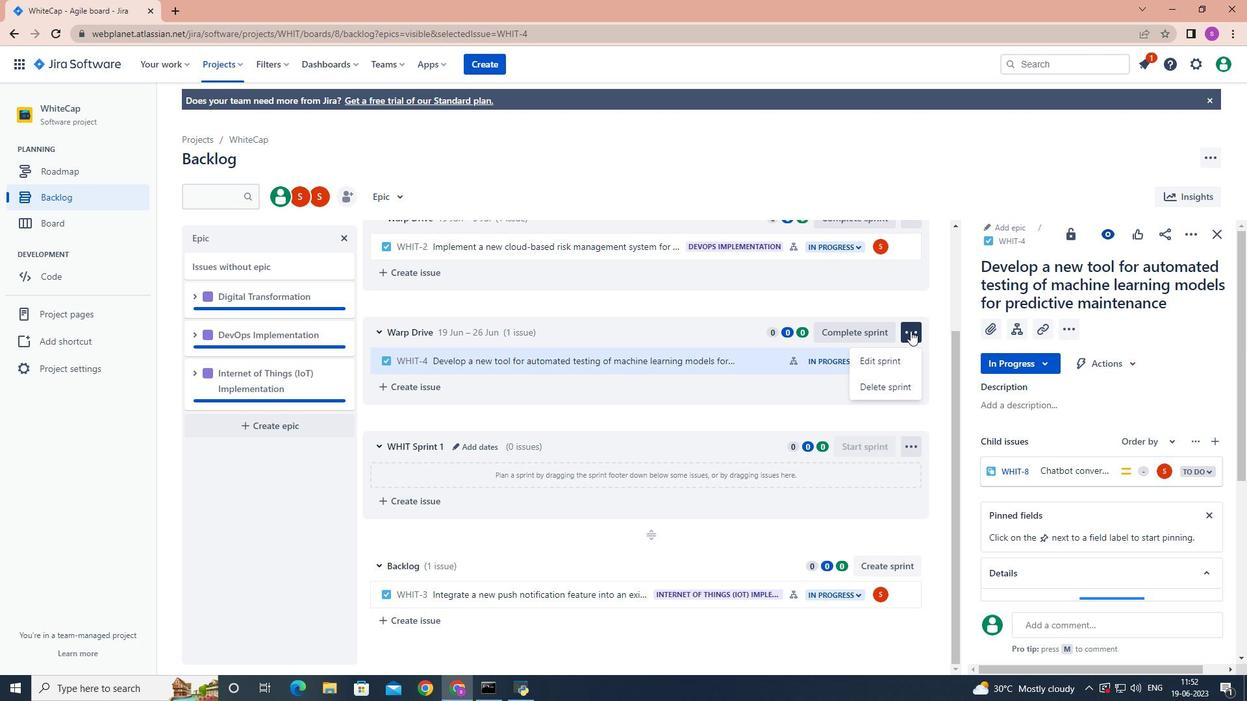 
Action: Mouse moved to (907, 361)
Screenshot: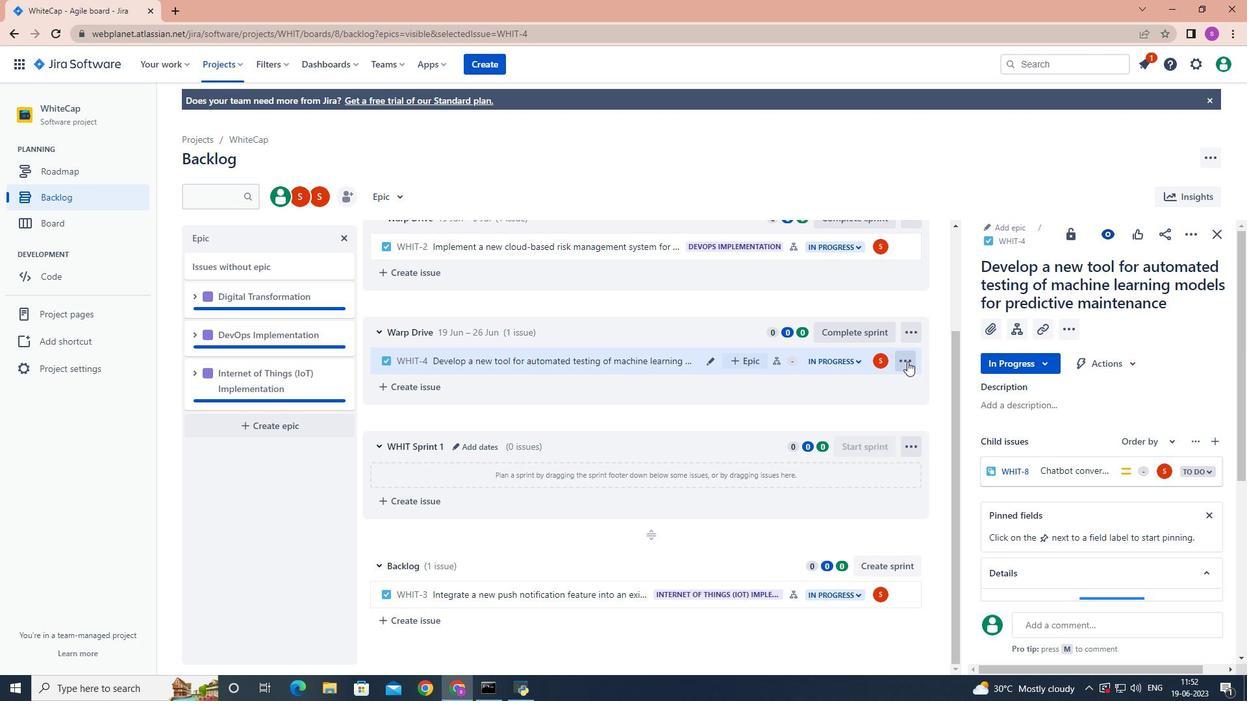 
Action: Mouse pressed left at (907, 361)
Screenshot: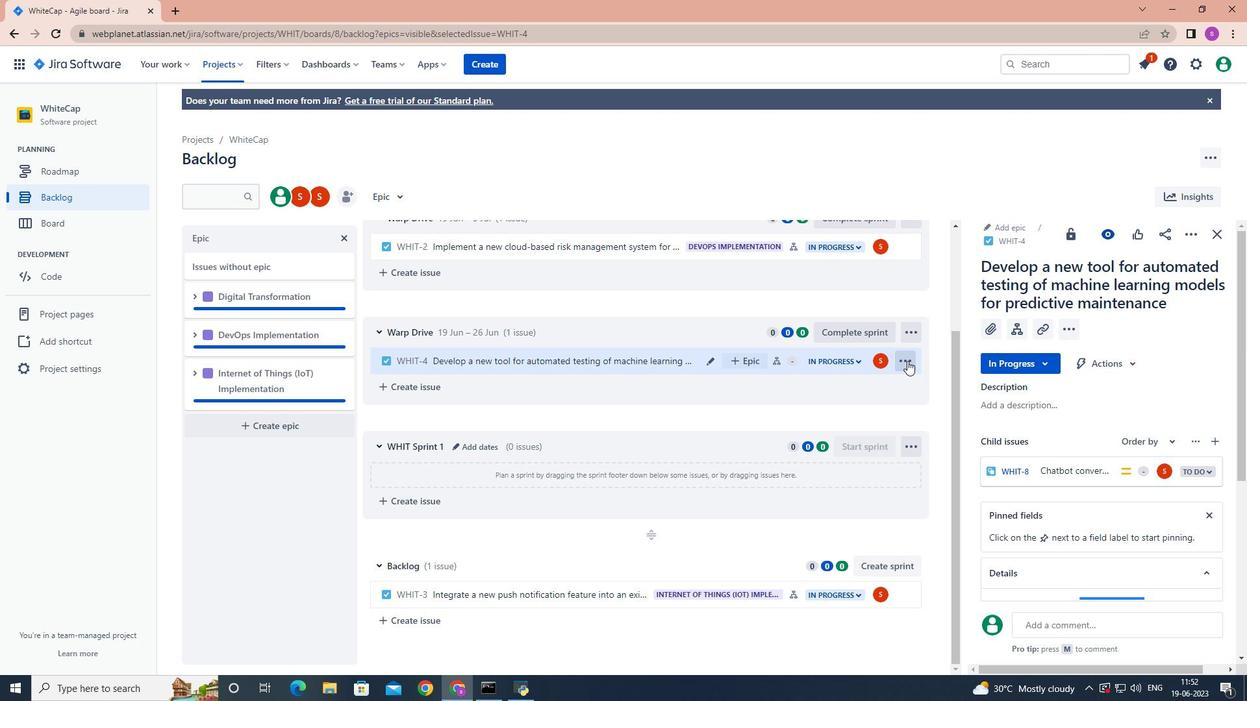 
Action: Mouse moved to (880, 614)
Screenshot: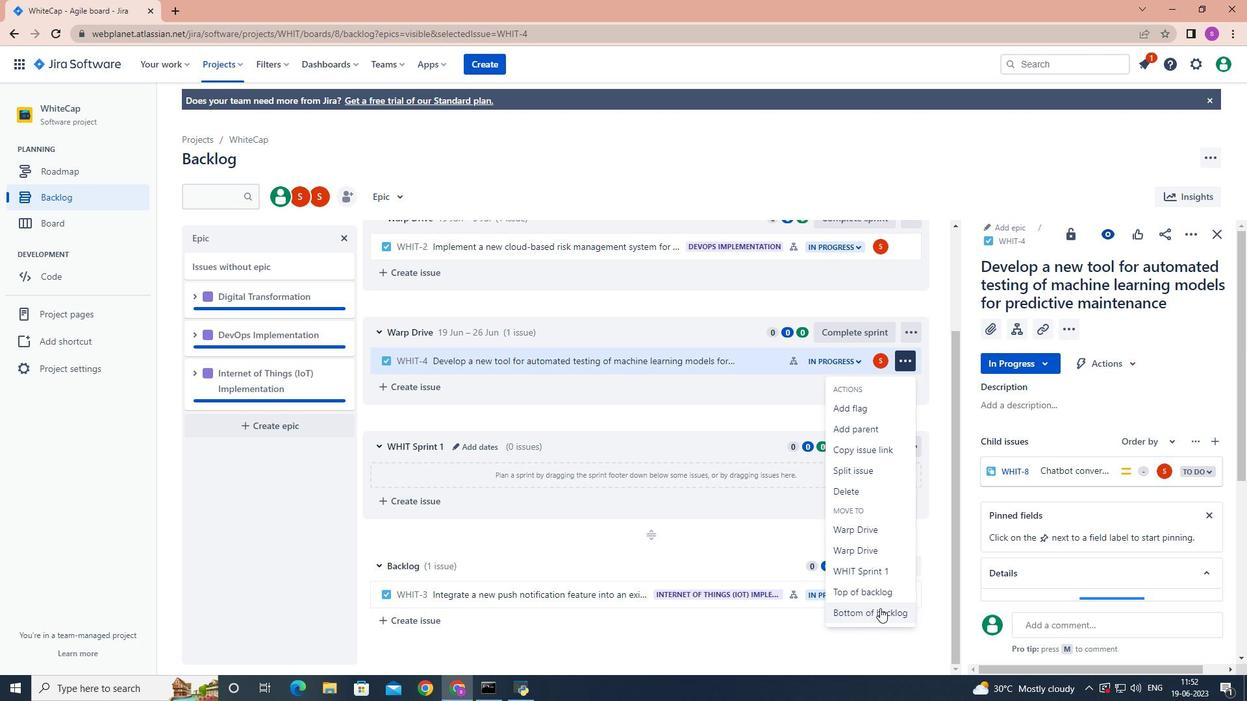 
Action: Mouse pressed left at (880, 614)
Screenshot: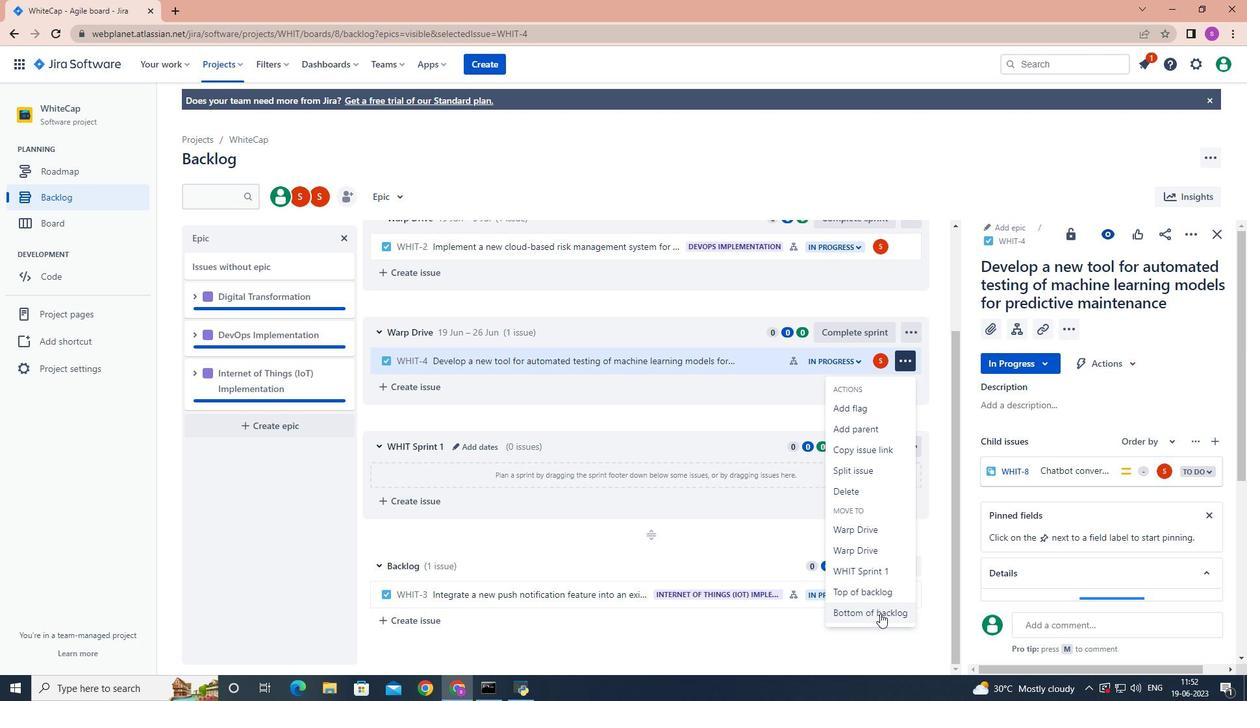 
Action: Mouse moved to (669, 205)
Screenshot: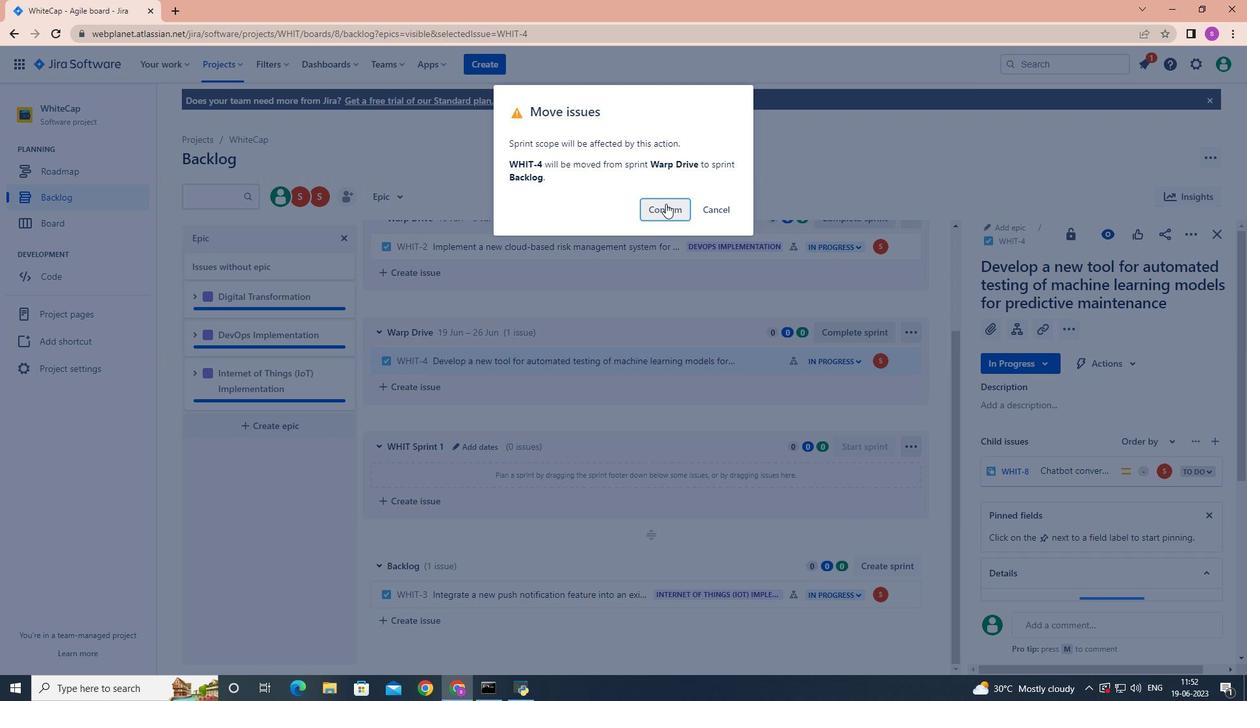 
Action: Mouse pressed left at (669, 205)
Screenshot: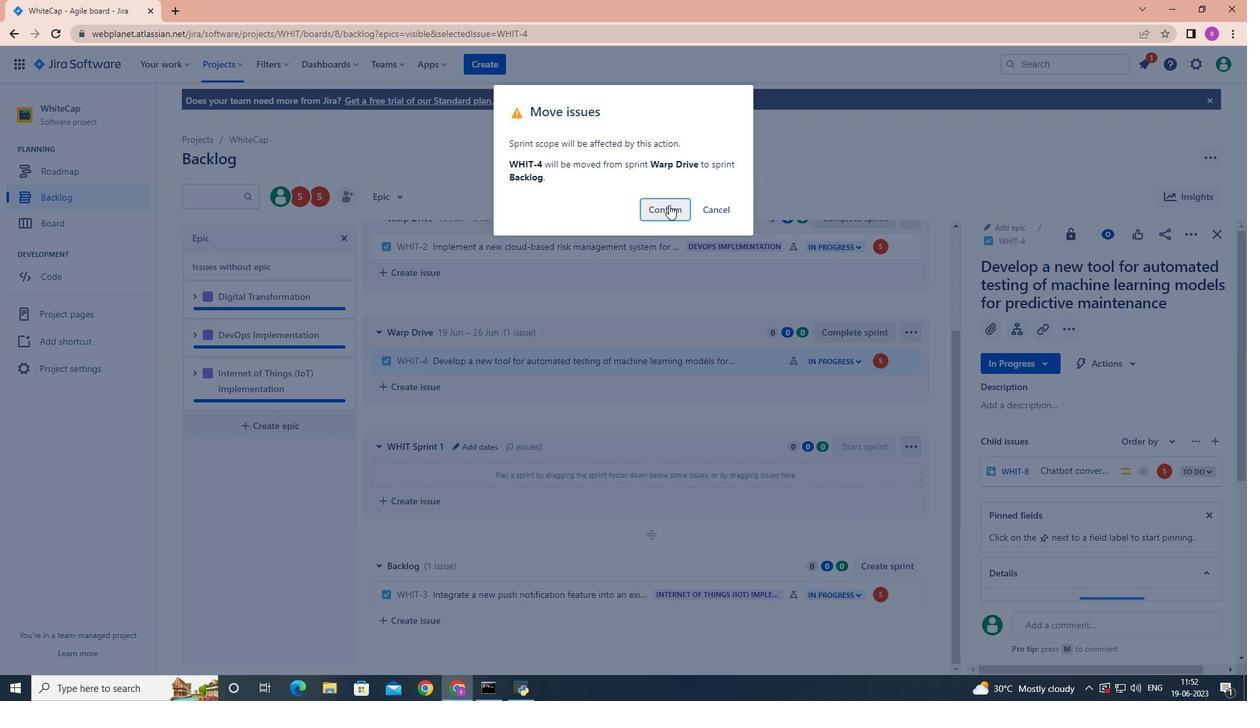 
Action: Mouse moved to (623, 440)
Screenshot: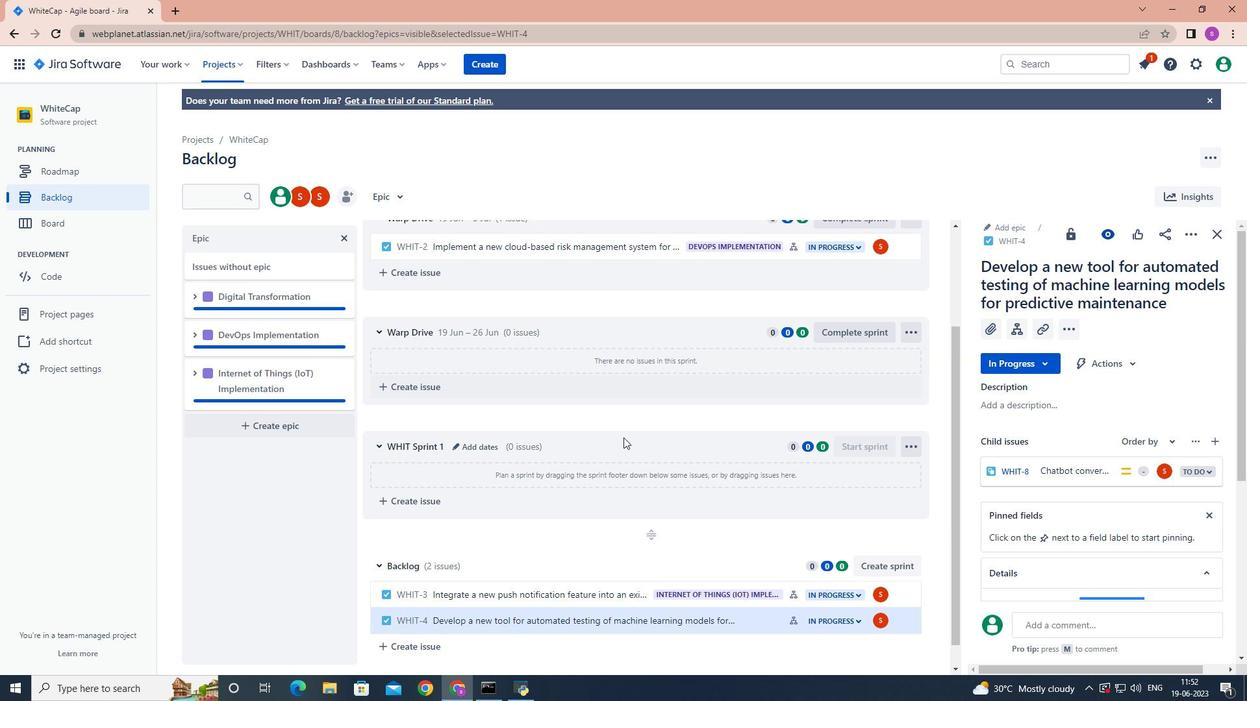 
Action: Mouse scrolled (623, 439) with delta (0, 0)
Screenshot: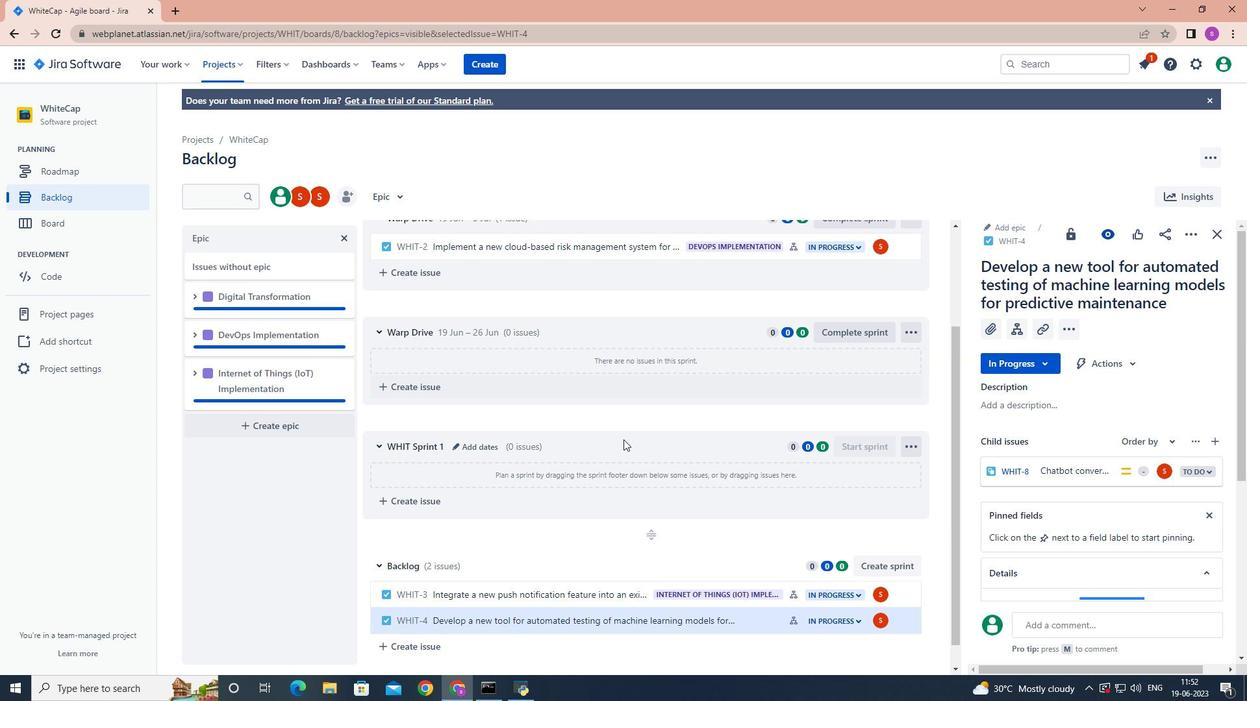 
Action: Mouse moved to (624, 440)
Screenshot: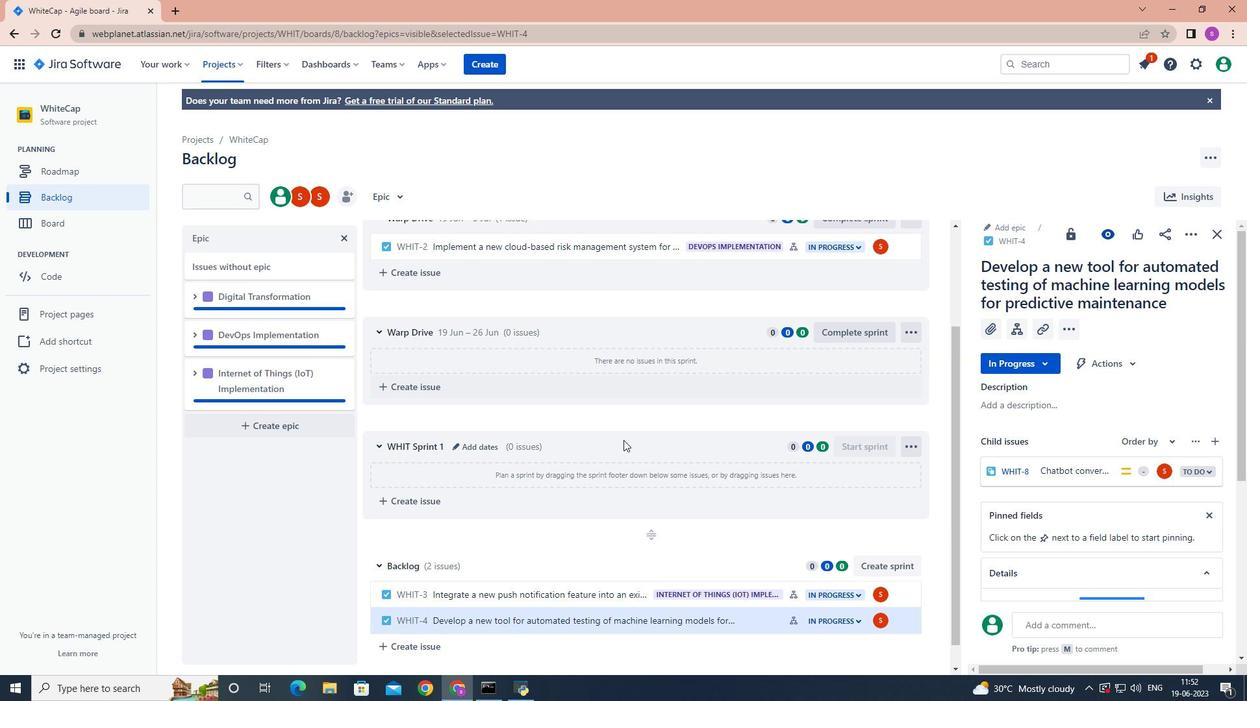 
Action: Mouse scrolled (624, 439) with delta (0, 0)
Screenshot: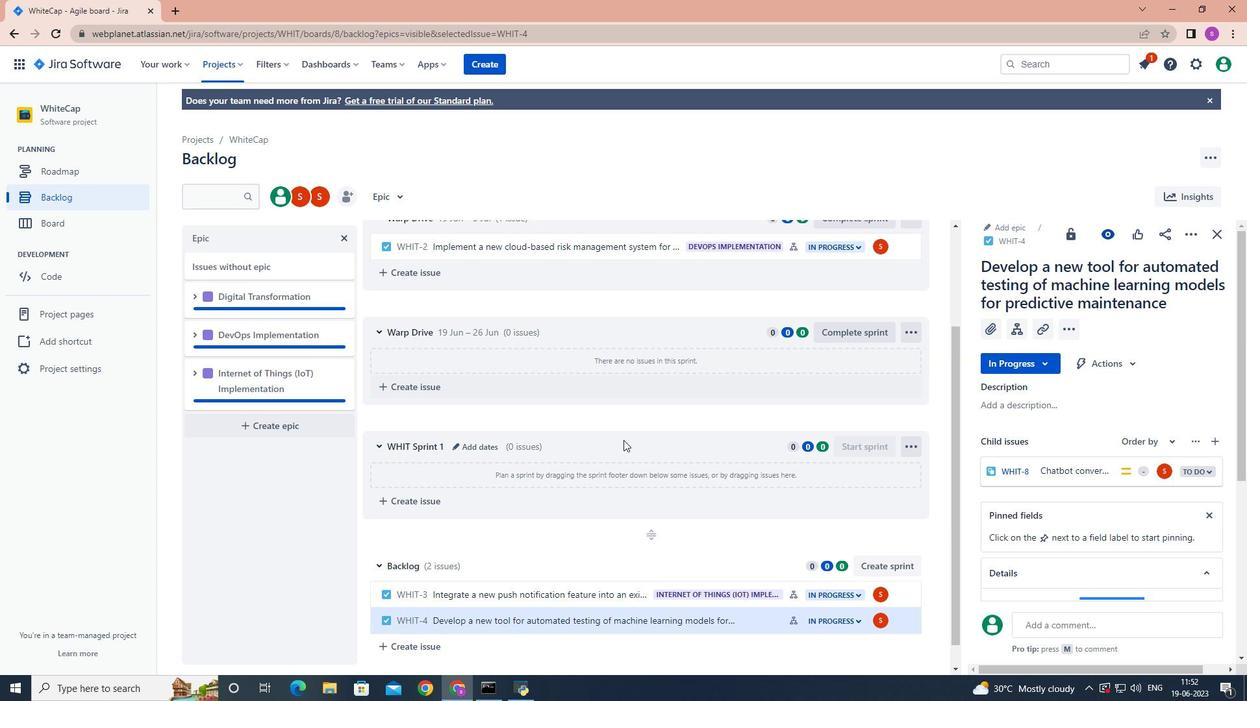 
Action: Mouse moved to (627, 435)
Screenshot: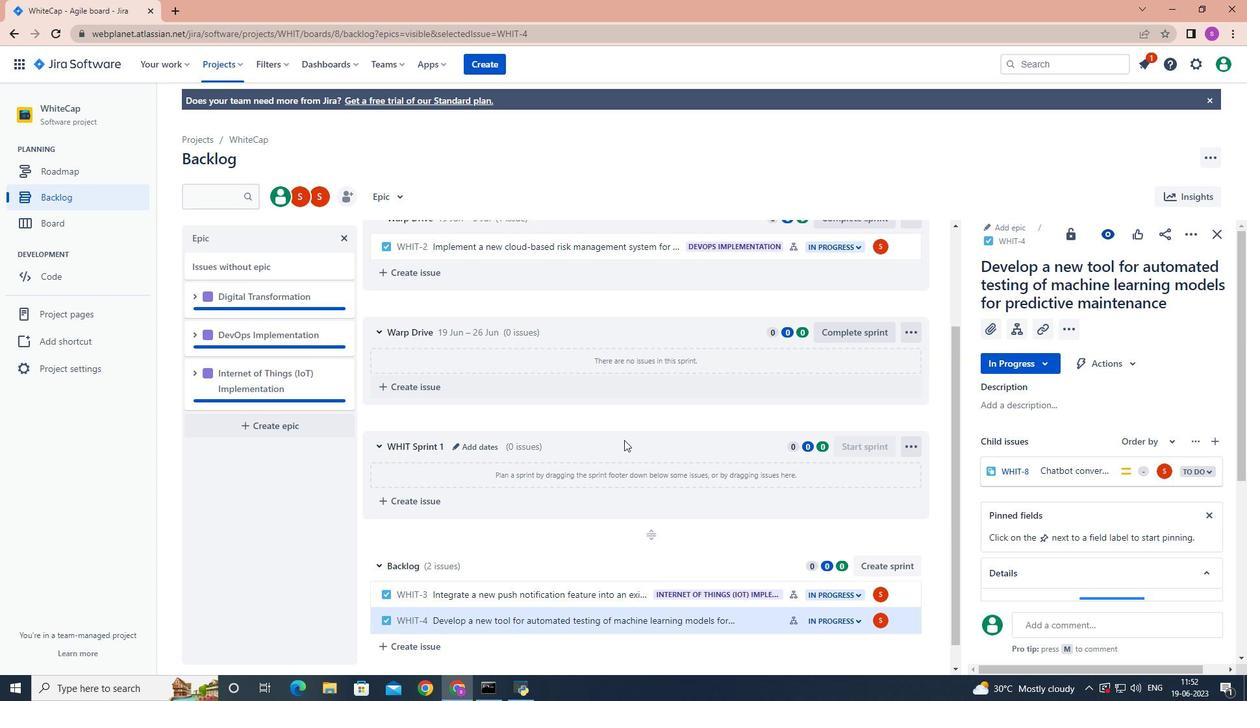 
Action: Mouse scrolled (627, 434) with delta (0, 0)
Screenshot: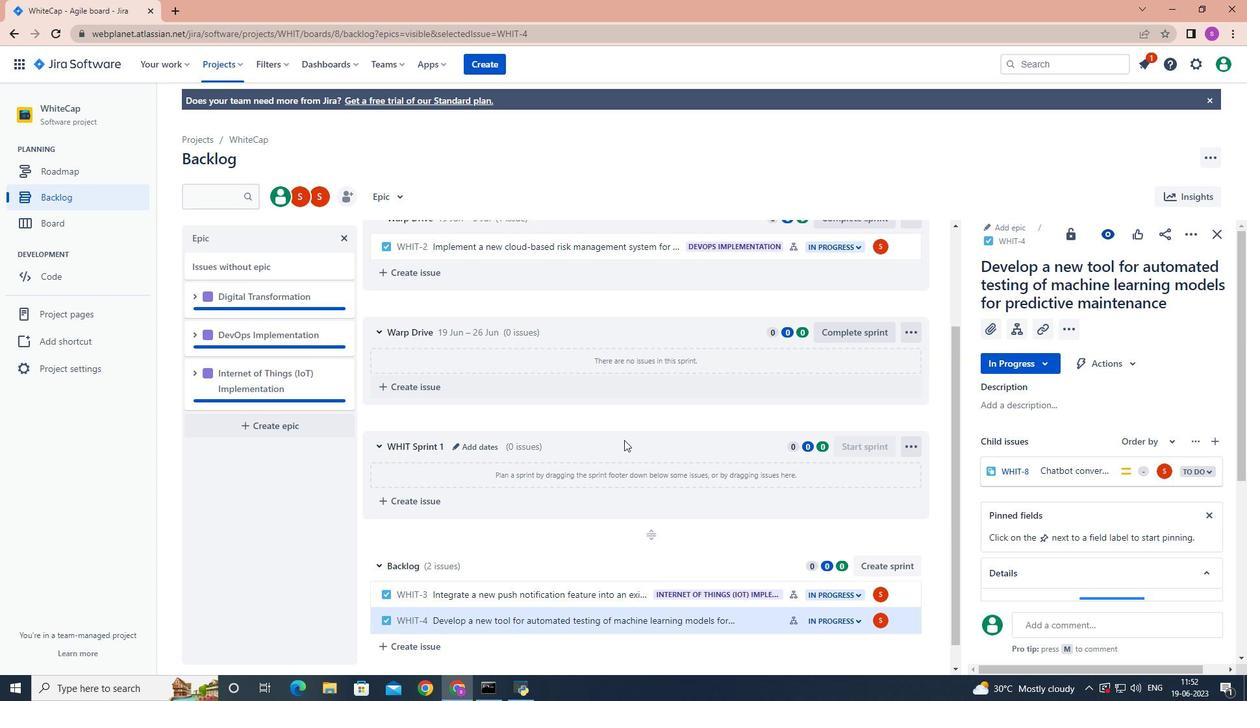 
Action: Mouse moved to (746, 592)
Screenshot: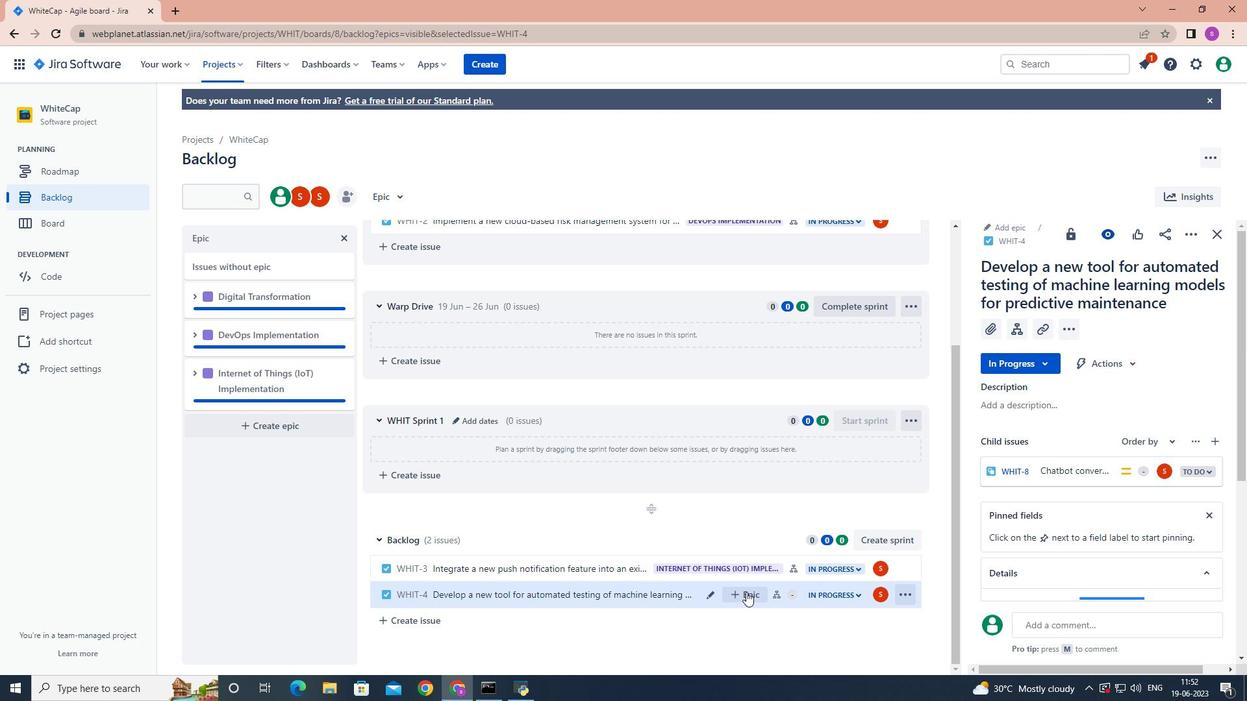 
Action: Mouse pressed left at (746, 592)
Screenshot: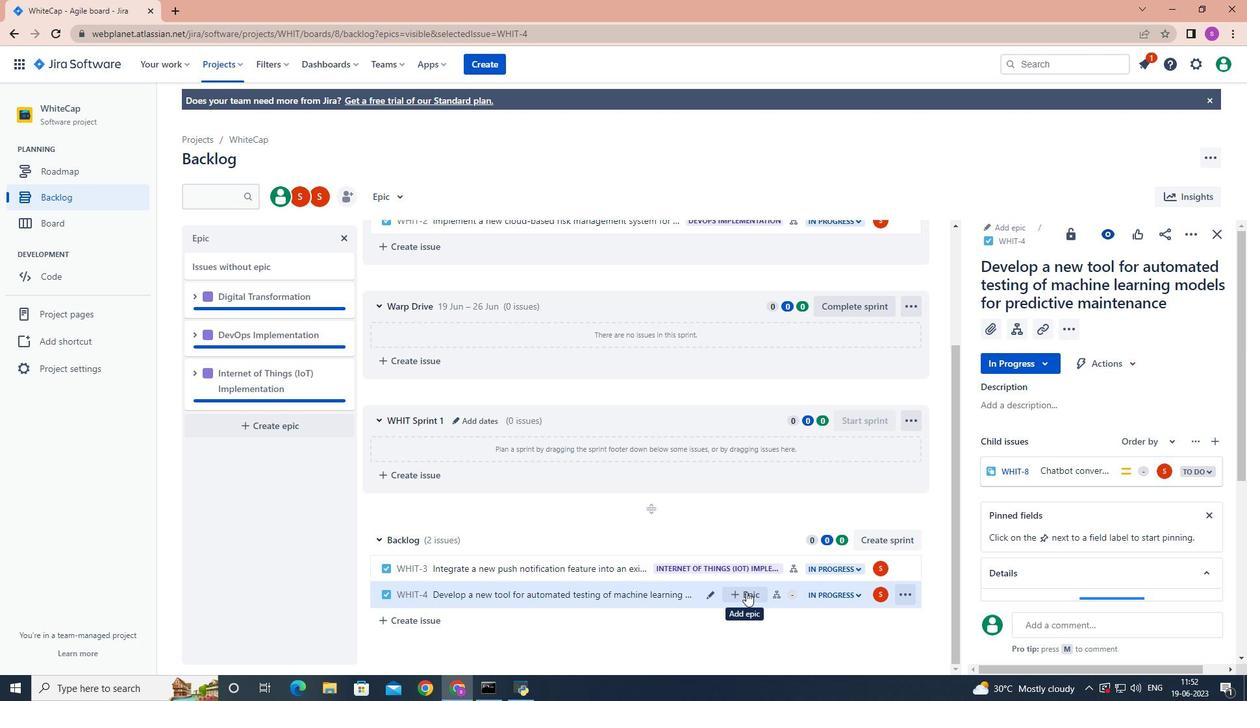 
Action: Mouse moved to (885, 632)
Screenshot: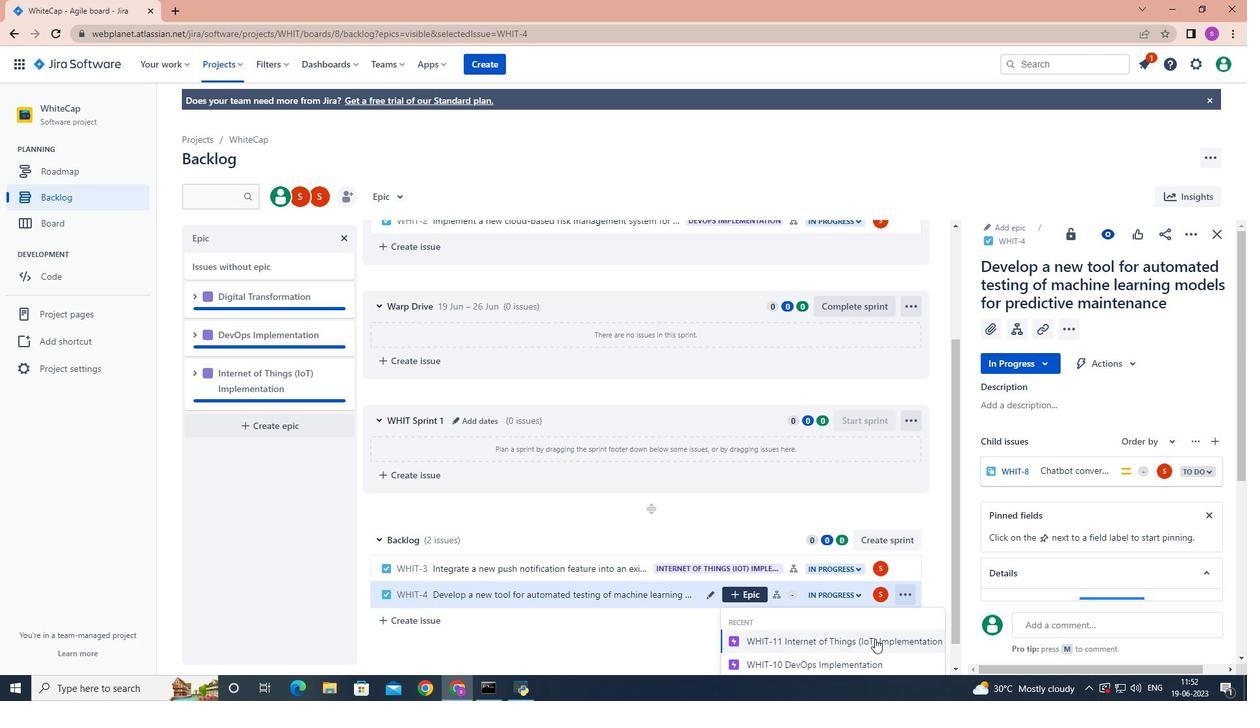 
Action: Mouse scrolled (885, 632) with delta (0, 0)
Screenshot: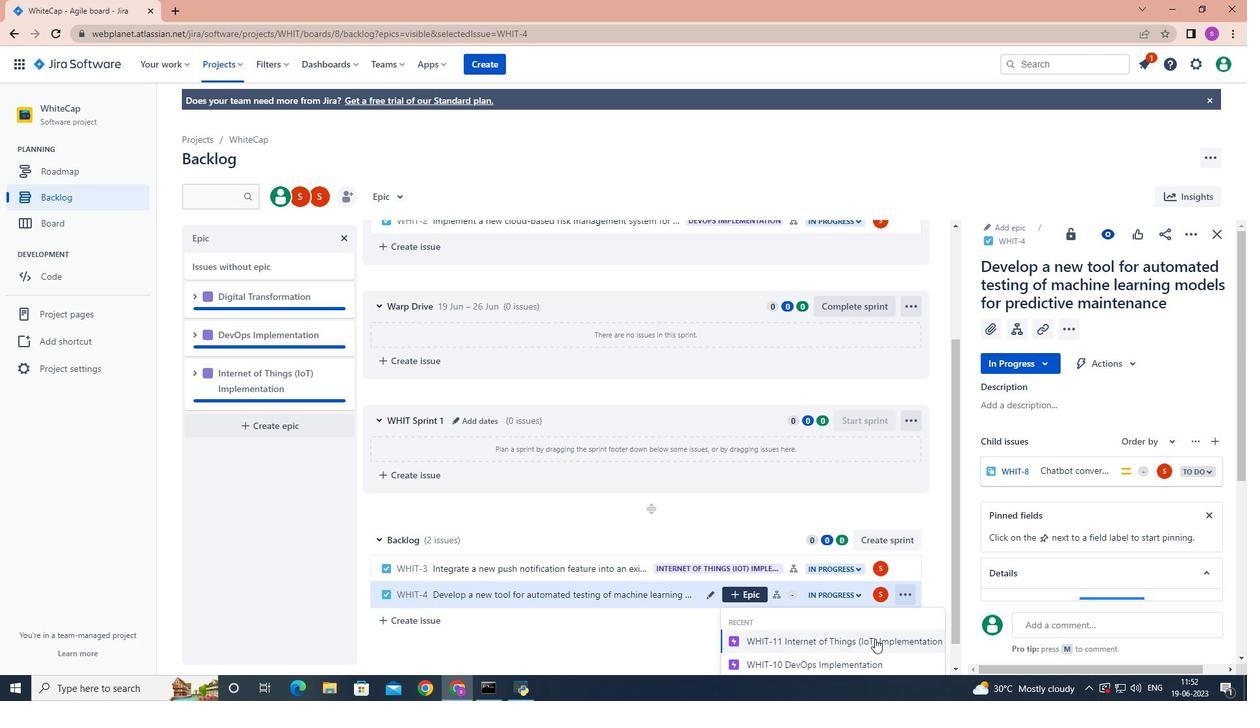 
Action: Mouse moved to (913, 630)
Screenshot: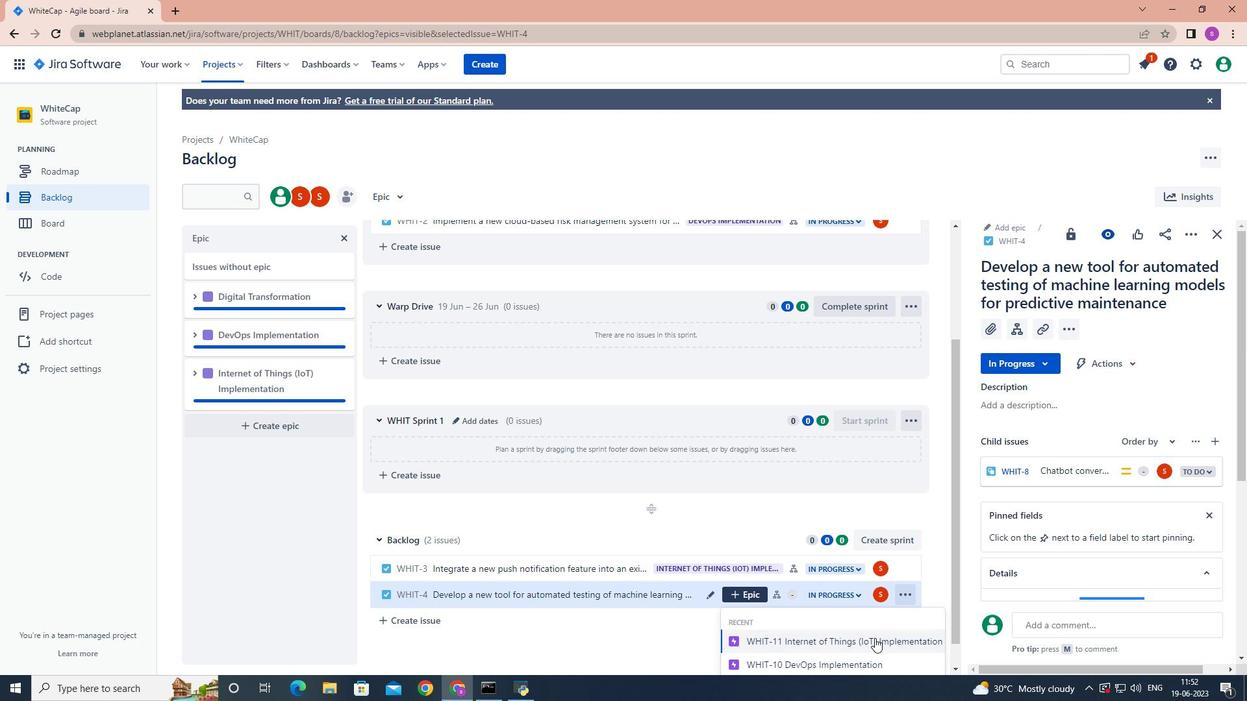 
Action: Mouse scrolled (913, 629) with delta (0, 0)
Screenshot: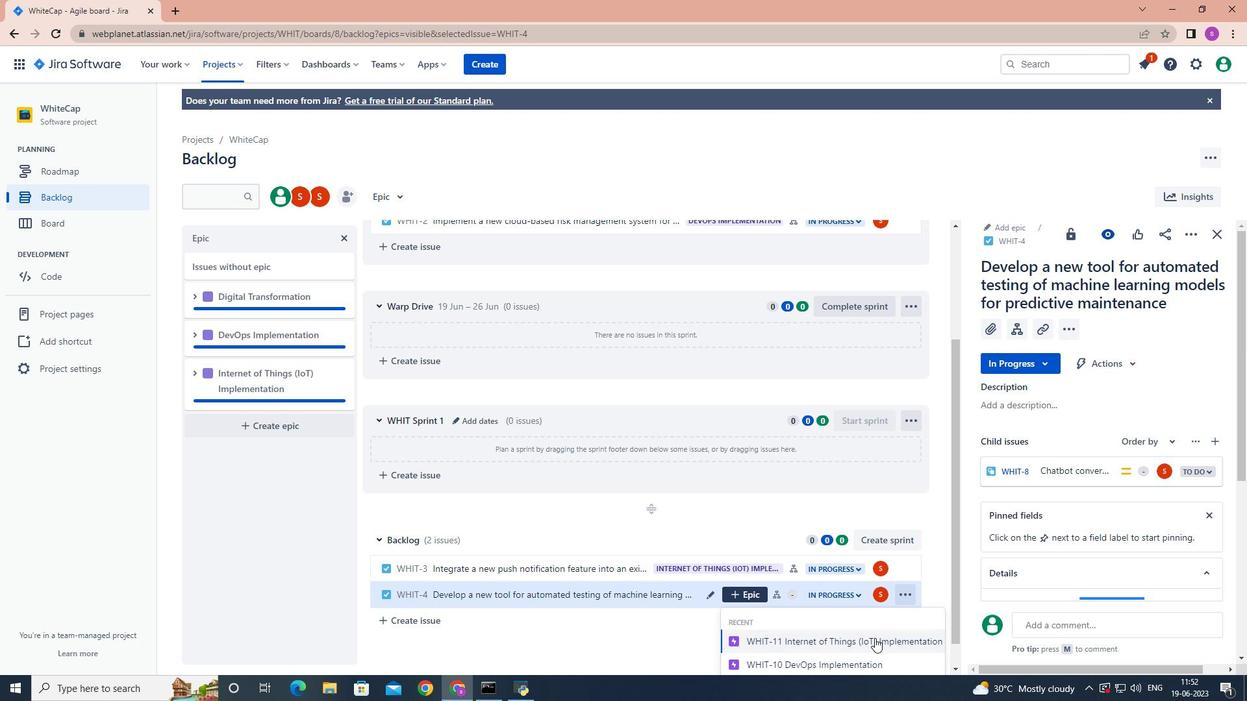 
Action: Mouse moved to (946, 629)
Screenshot: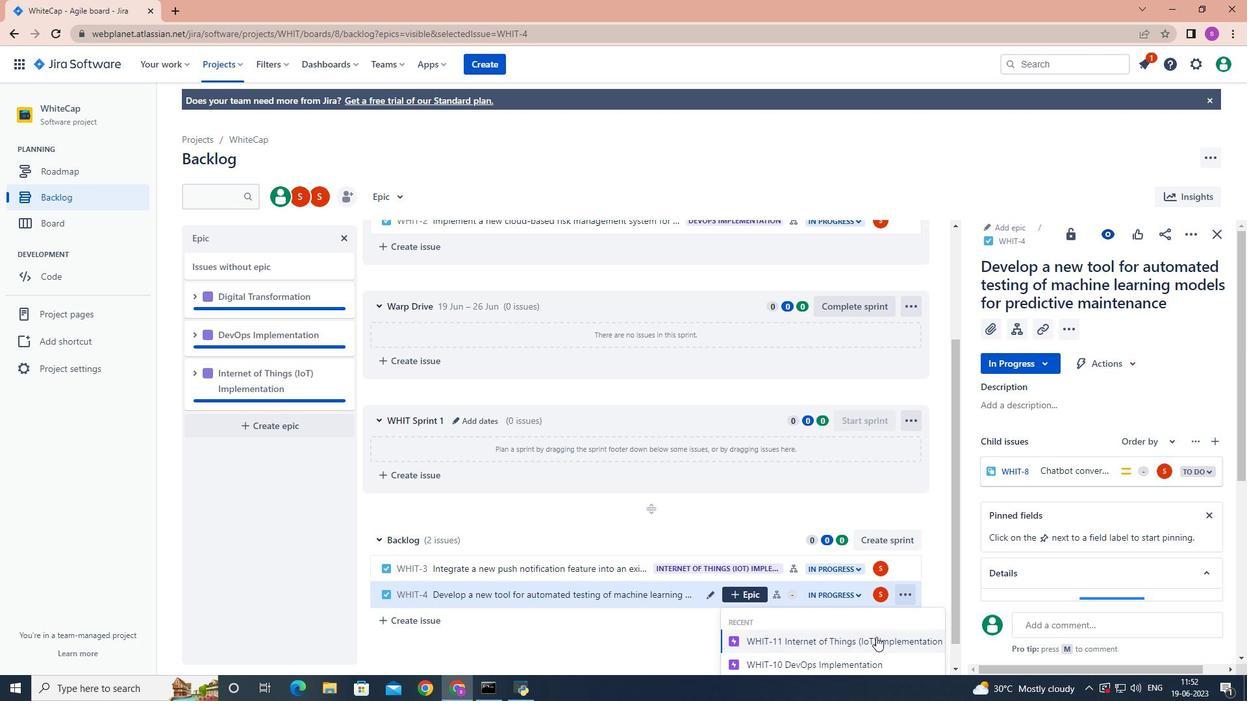 
Action: Mouse scrolled (946, 628) with delta (0, 0)
Screenshot: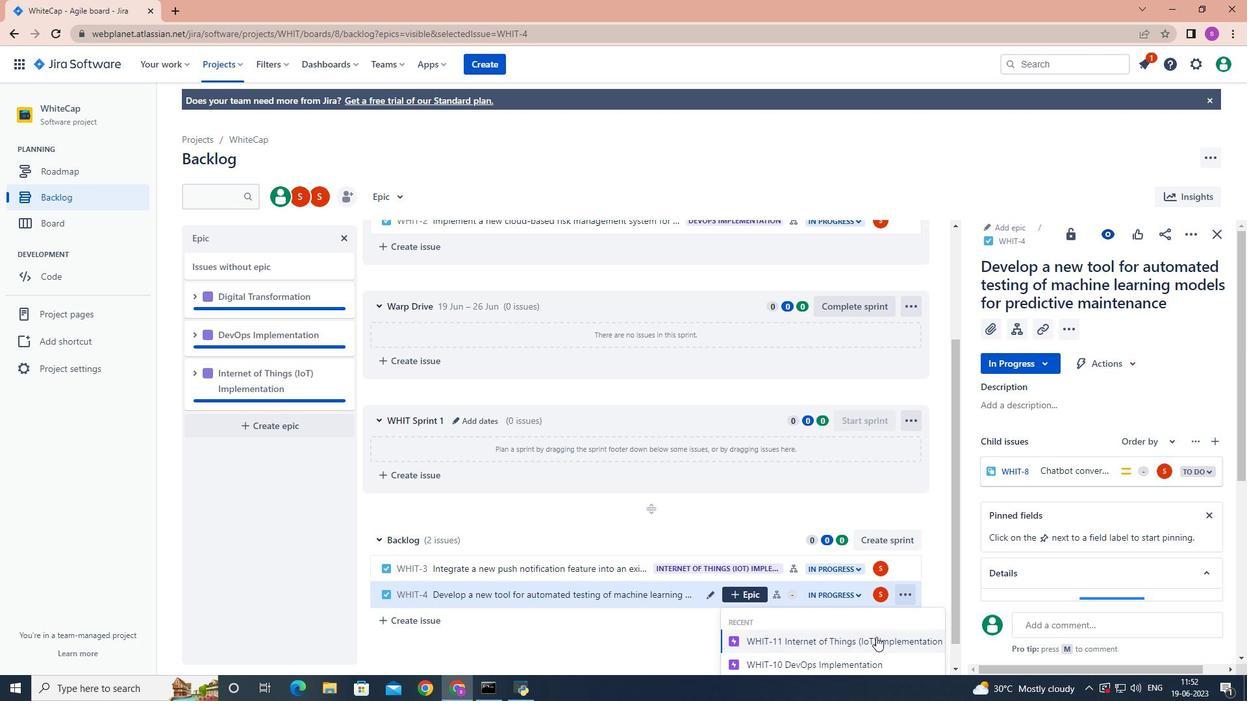 
Action: Mouse moved to (946, 627)
Screenshot: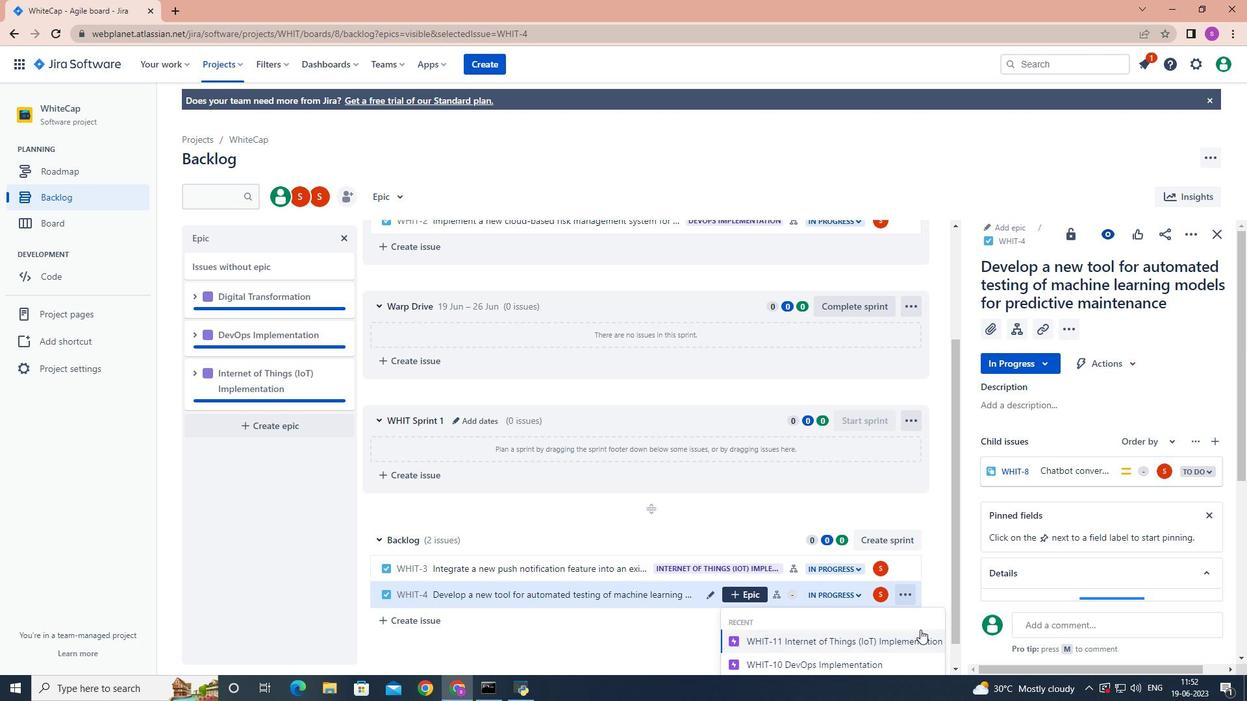 
Action: Mouse scrolled (946, 627) with delta (0, 0)
Screenshot: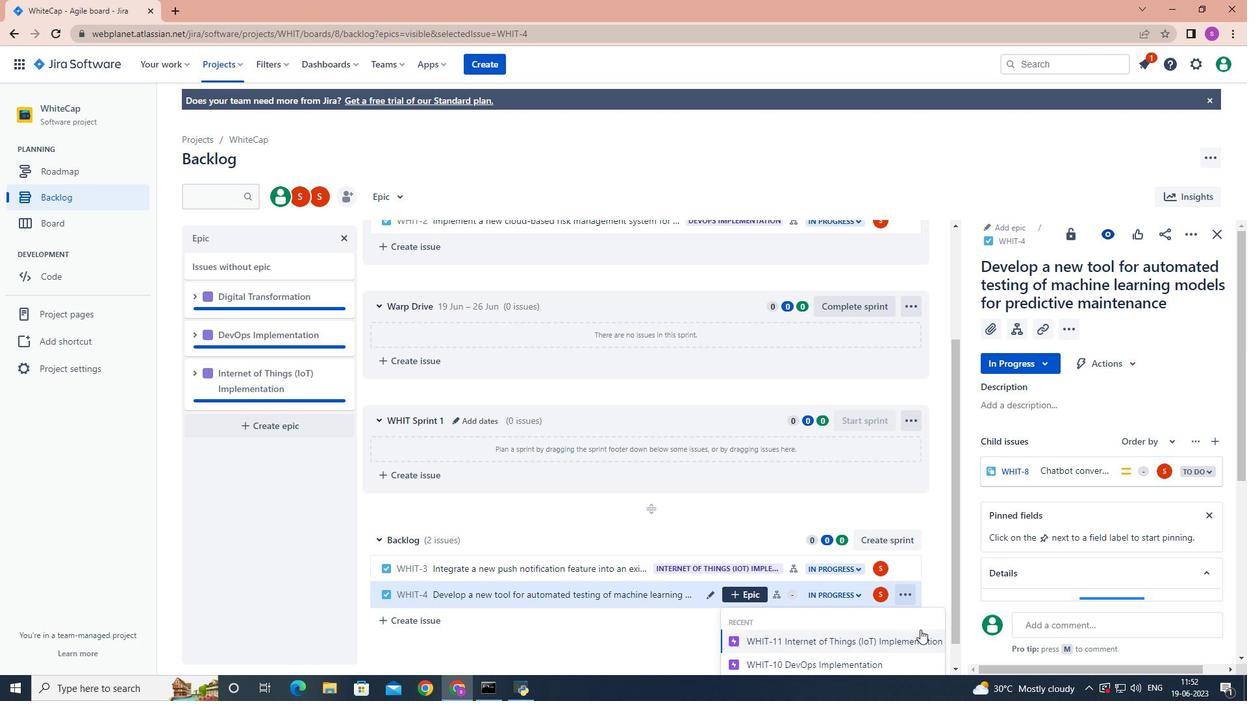 
Action: Mouse moved to (860, 656)
Screenshot: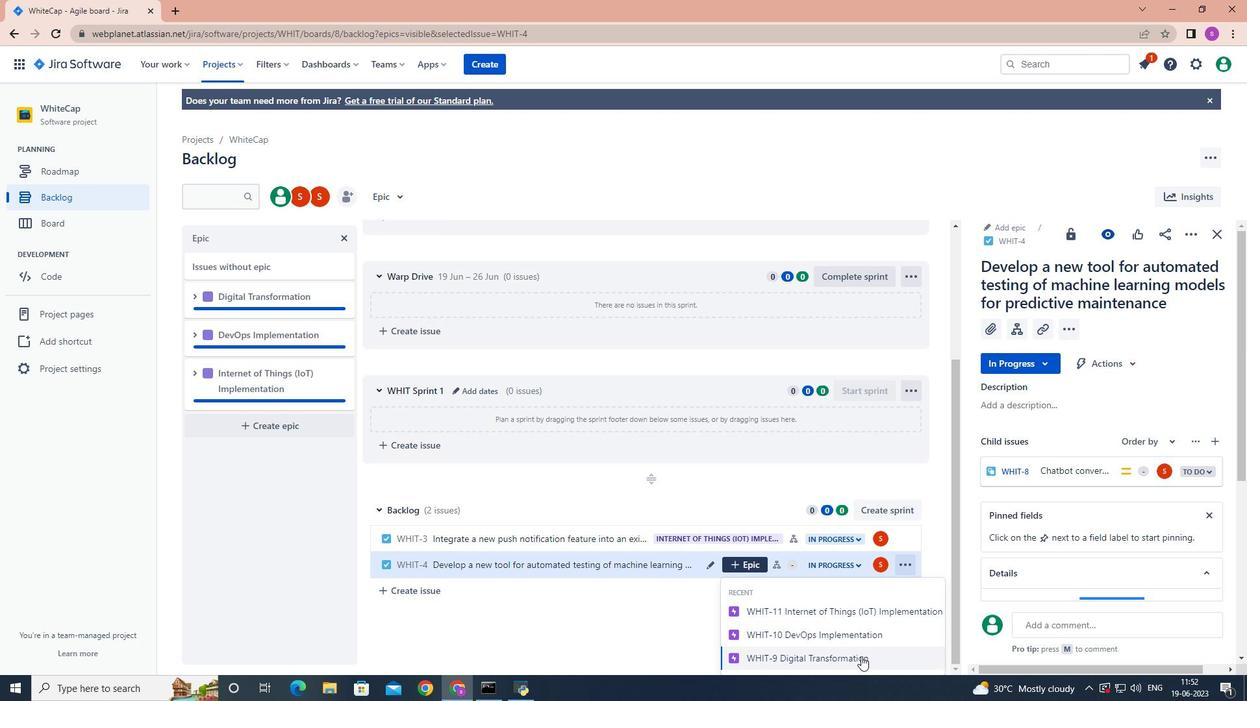 
Action: Mouse pressed left at (860, 656)
Screenshot: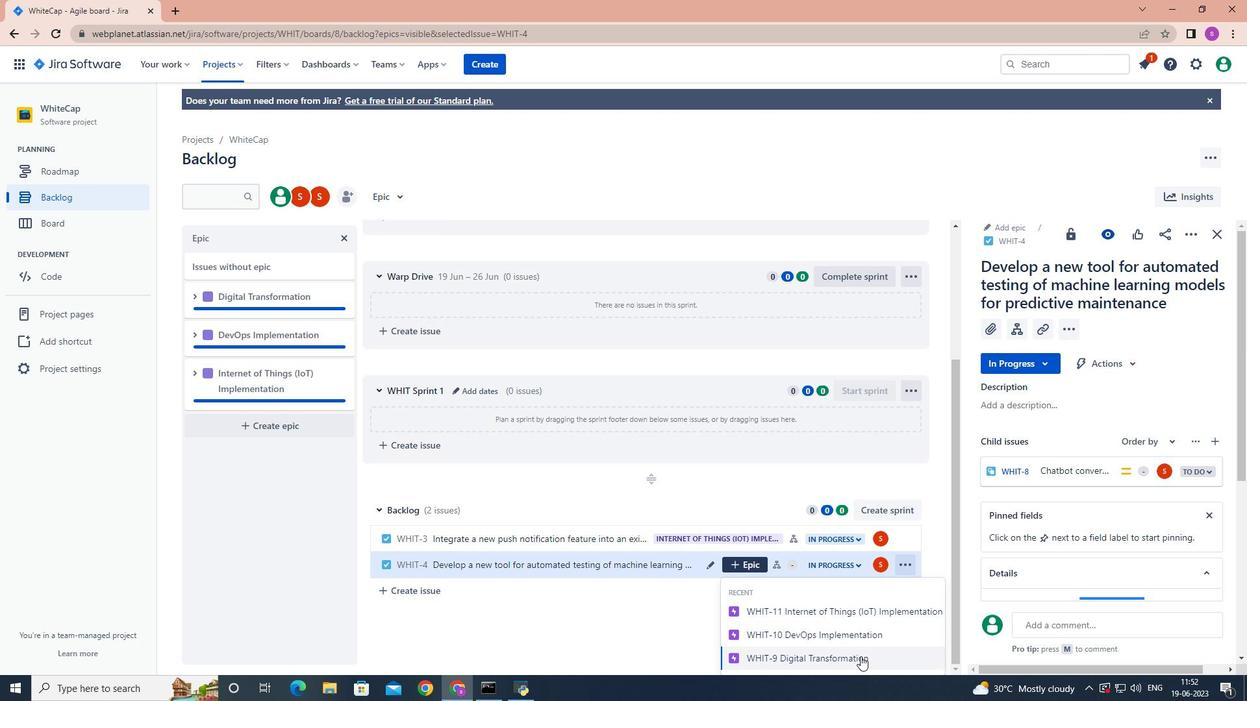 
Action: Mouse moved to (801, 552)
Screenshot: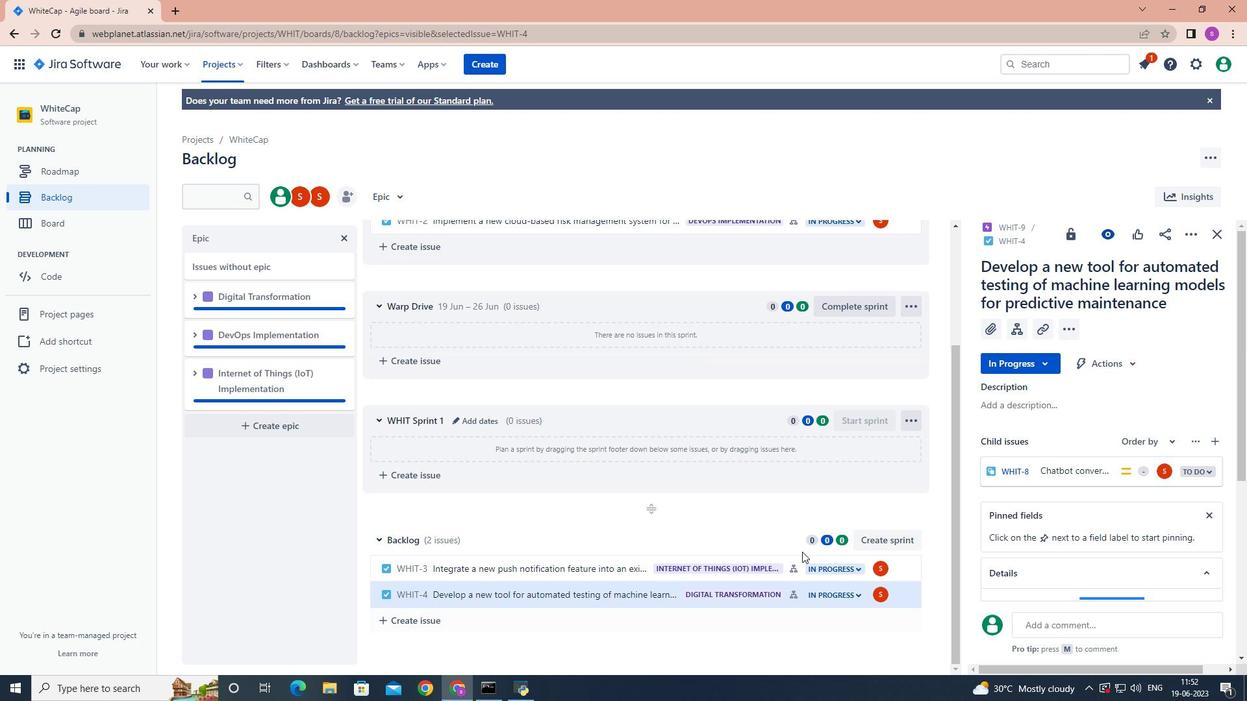 
